 Task: Add a dependency to the task Develop a new online survey and feedback system , the existing task  Implement a new remote desktop solution for a company's employees in the project AgileCube
Action: Mouse pressed left at (1142, 504)
Screenshot: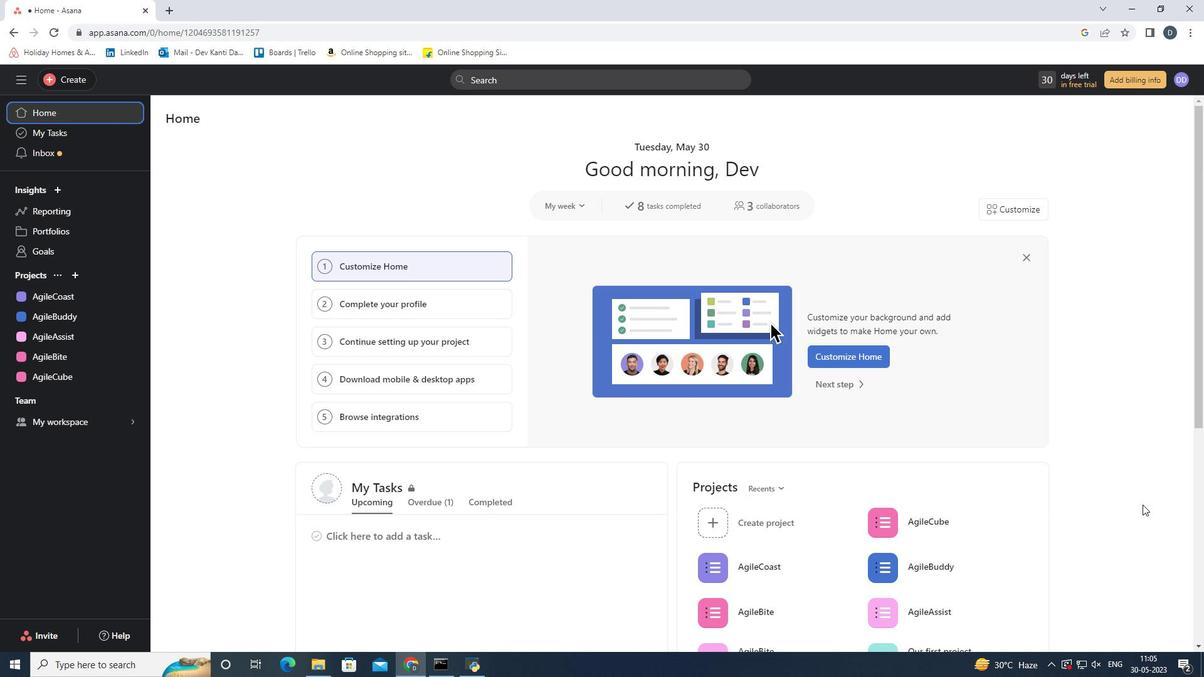 
Action: Mouse moved to (63, 380)
Screenshot: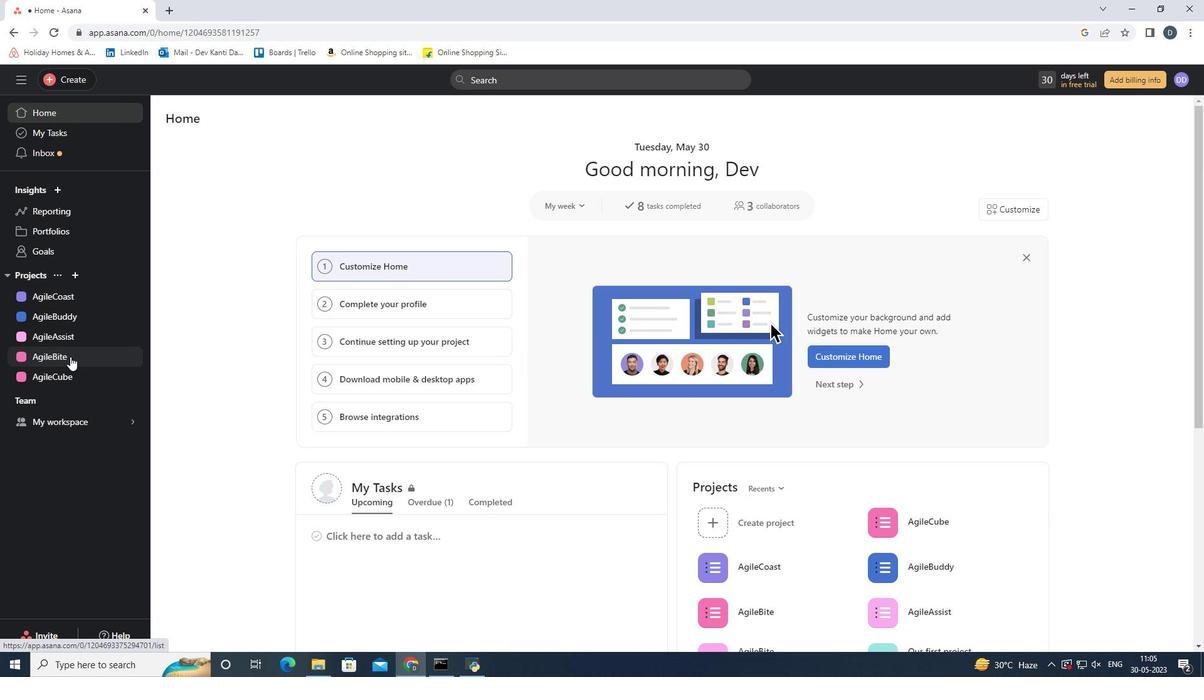 
Action: Mouse pressed left at (63, 380)
Screenshot: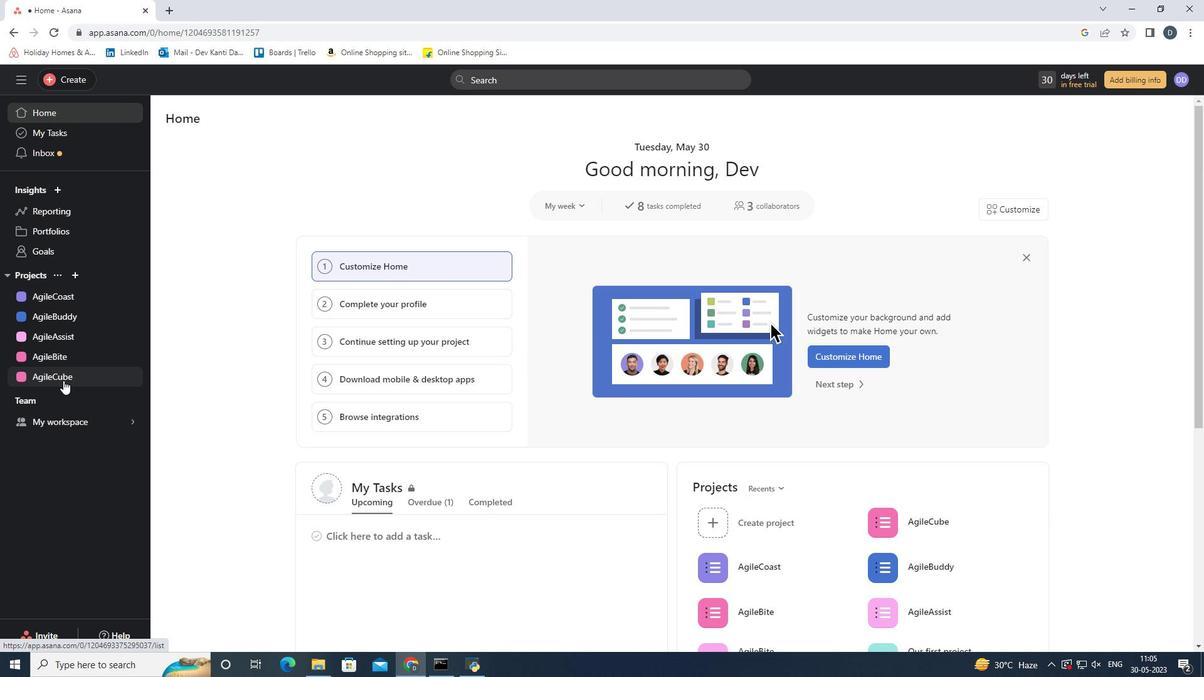 
Action: Mouse moved to (542, 390)
Screenshot: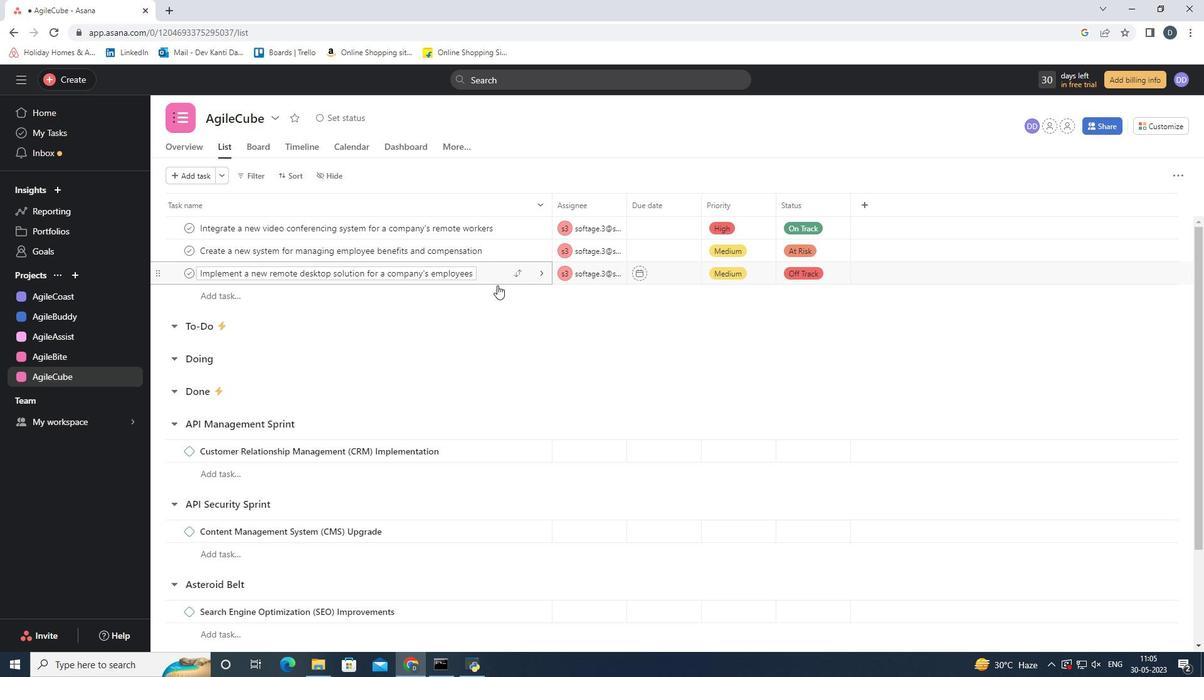 
Action: Mouse scrolled (542, 389) with delta (0, 0)
Screenshot: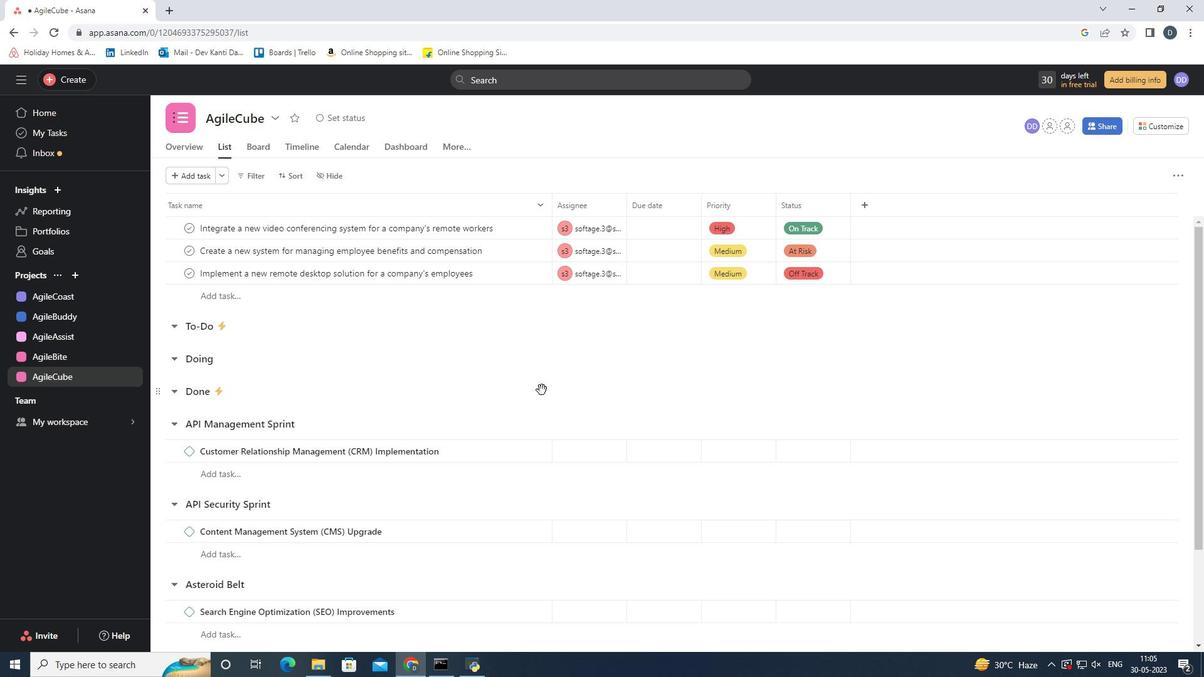 
Action: Mouse scrolled (542, 389) with delta (0, 0)
Screenshot: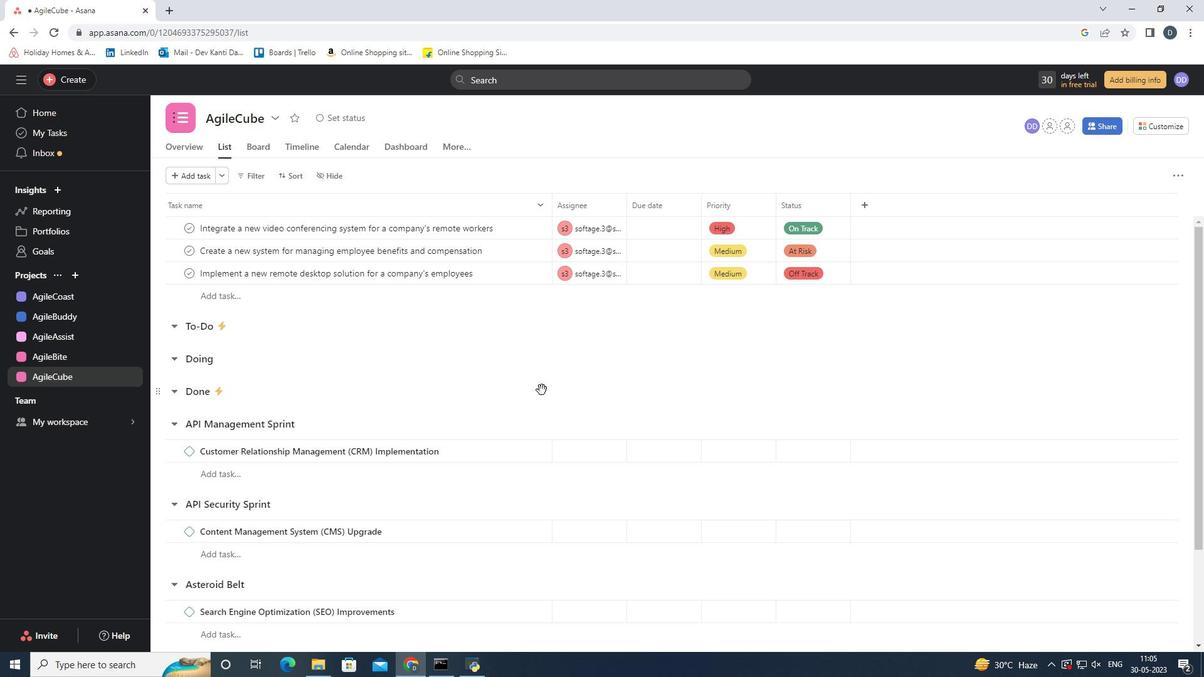 
Action: Mouse scrolled (542, 389) with delta (0, 0)
Screenshot: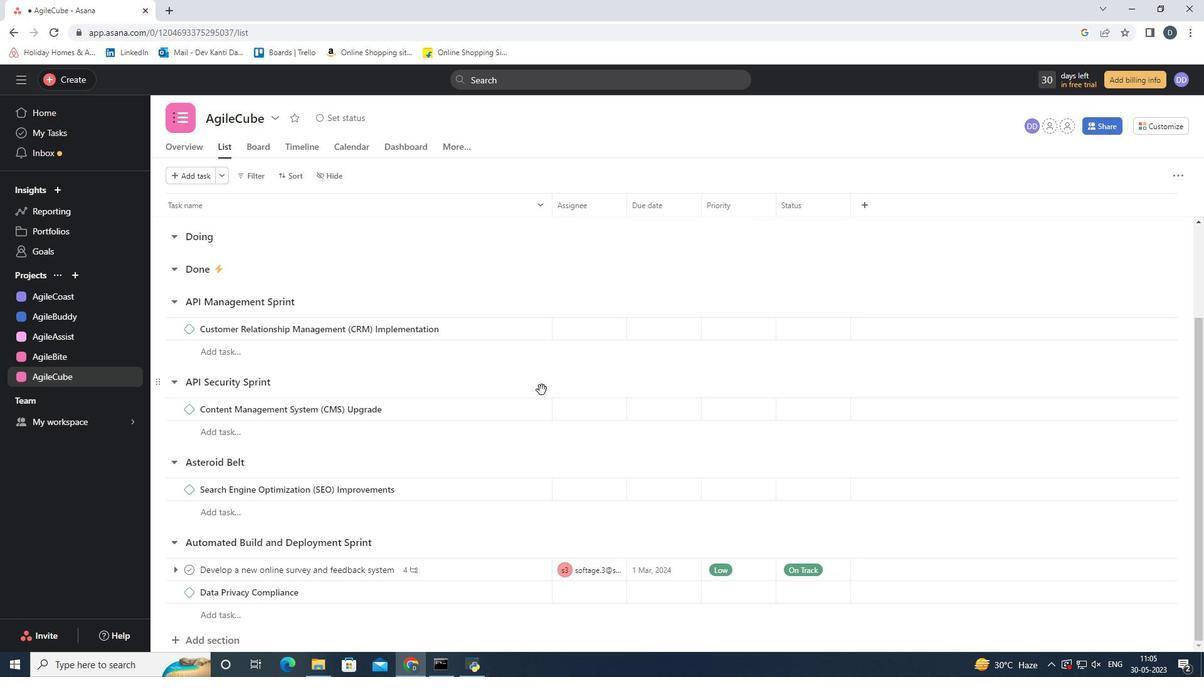 
Action: Mouse scrolled (542, 389) with delta (0, 0)
Screenshot: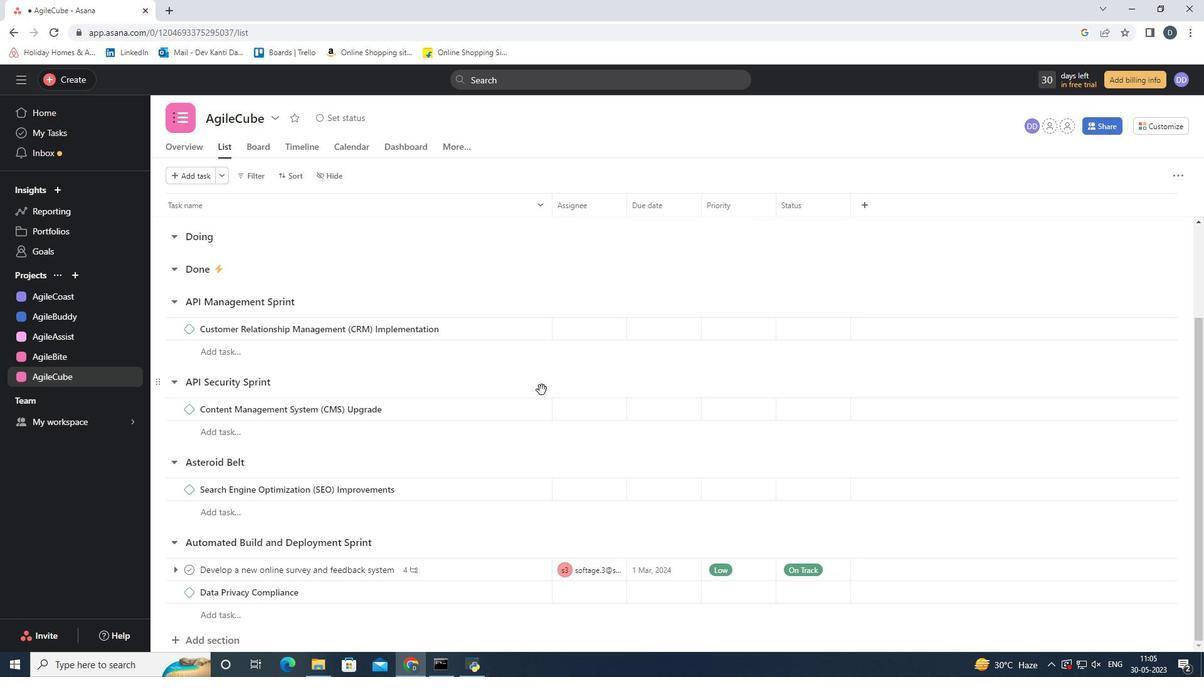 
Action: Mouse scrolled (542, 389) with delta (0, 0)
Screenshot: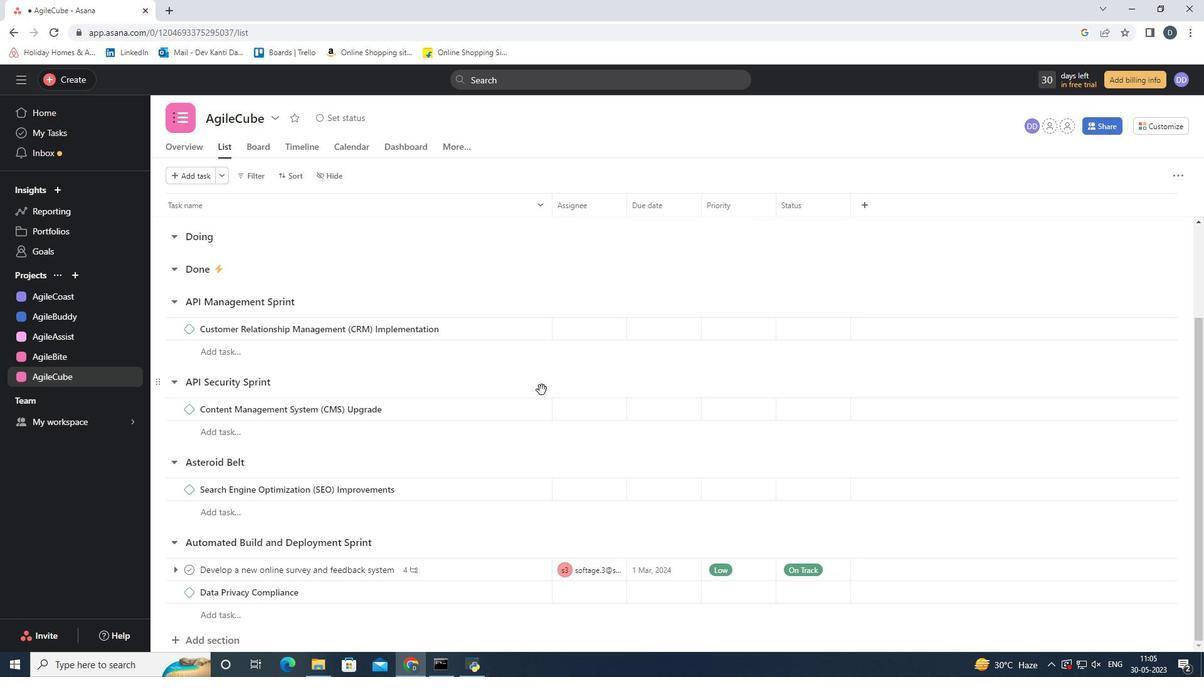 
Action: Mouse scrolled (542, 389) with delta (0, 0)
Screenshot: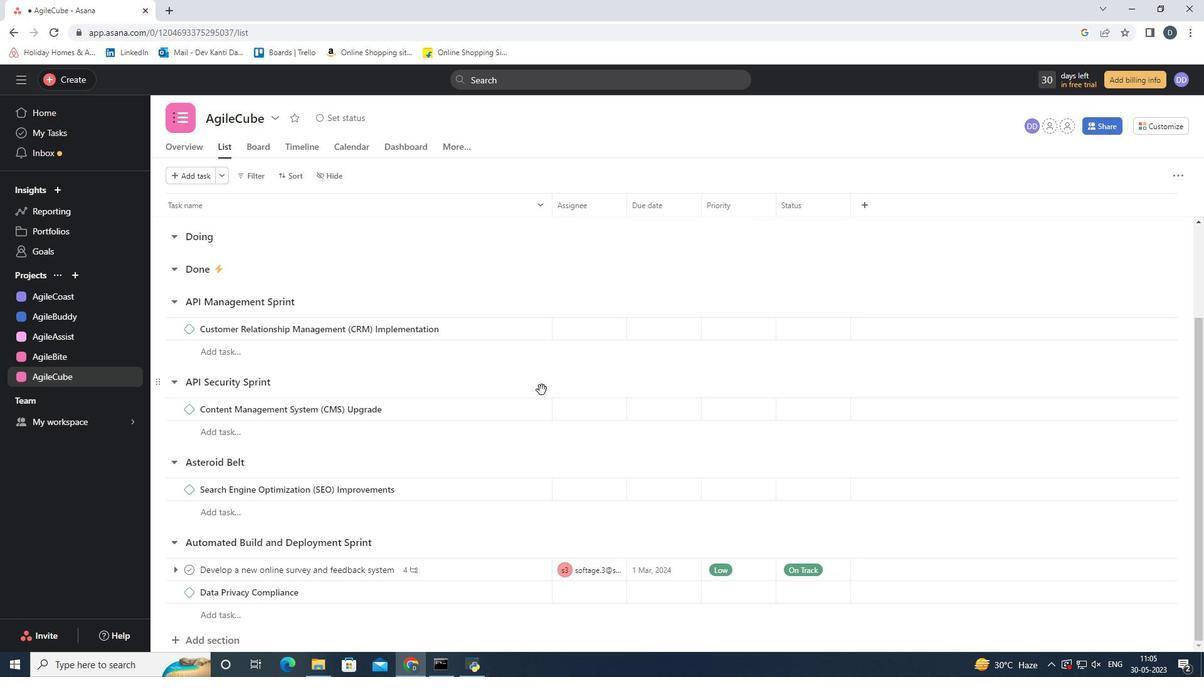 
Action: Mouse moved to (544, 575)
Screenshot: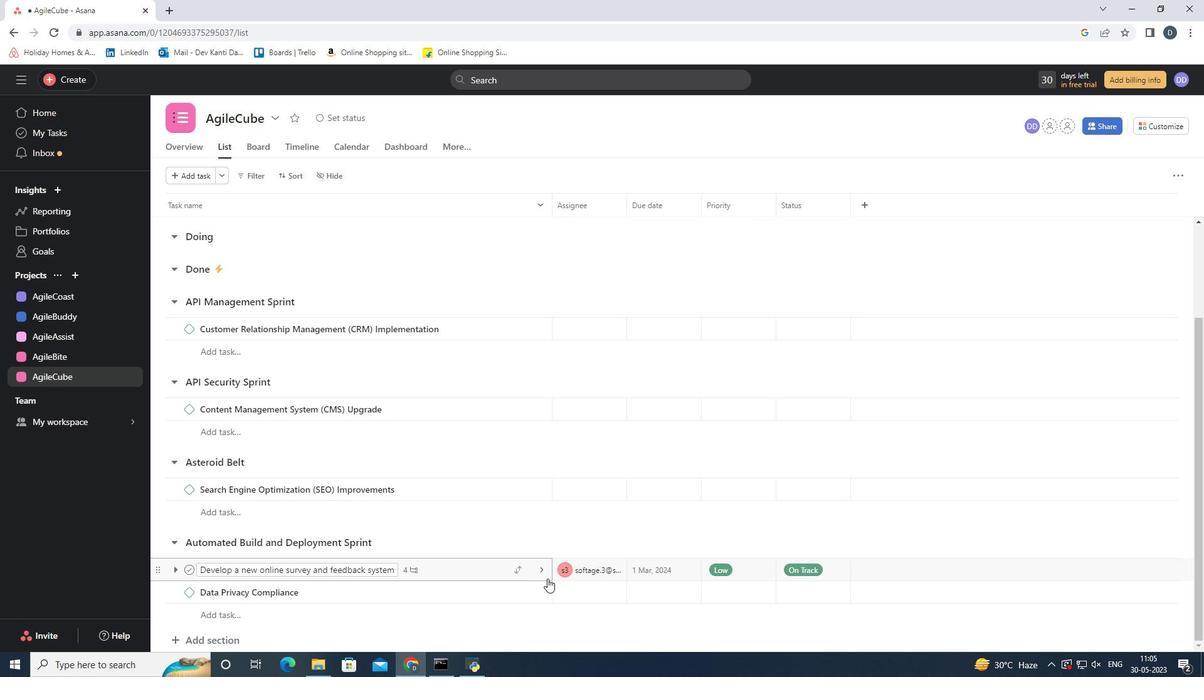 
Action: Mouse pressed left at (544, 575)
Screenshot: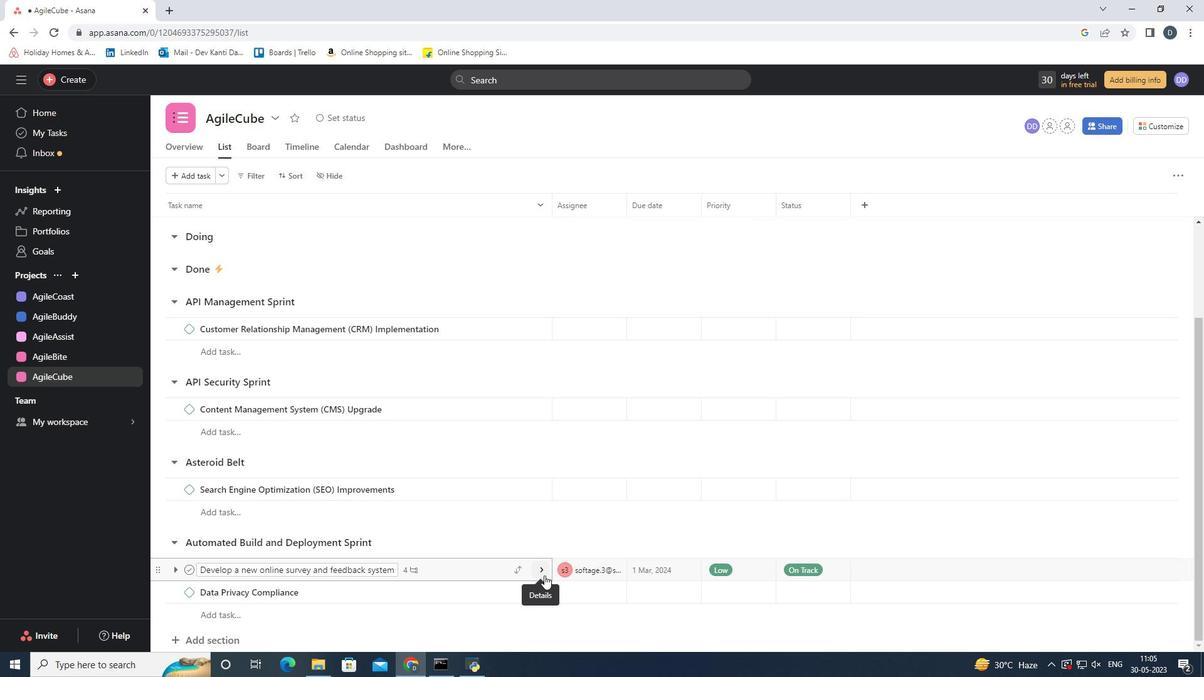 
Action: Mouse moved to (917, 368)
Screenshot: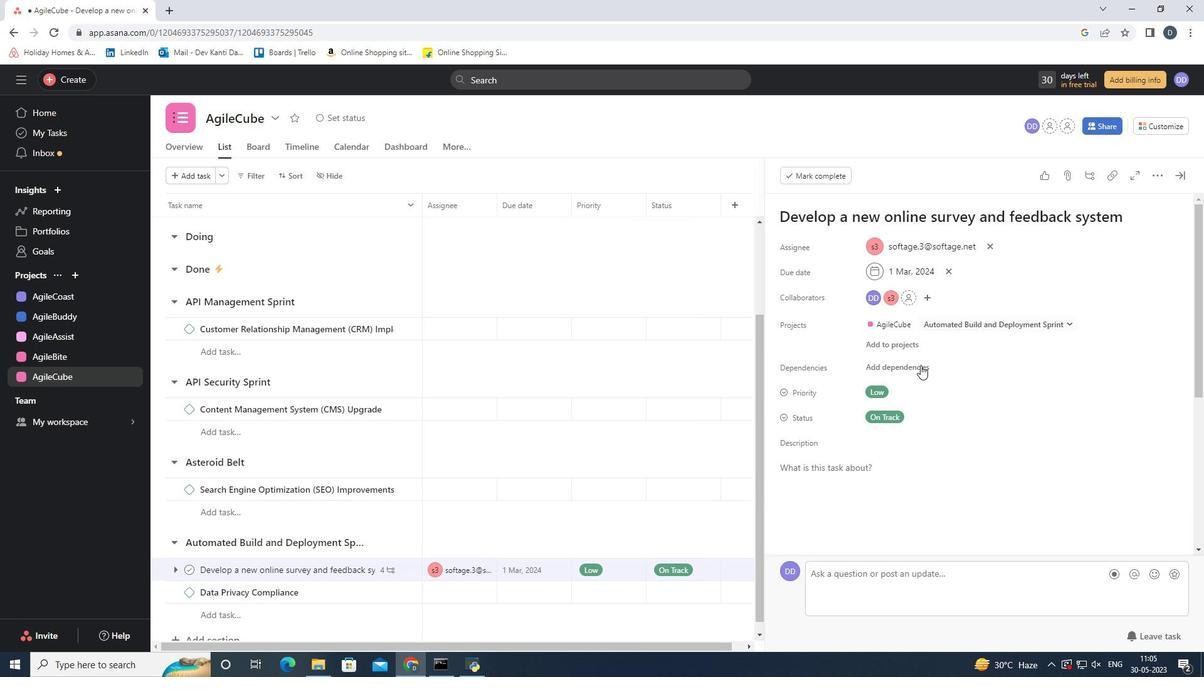 
Action: Mouse pressed left at (917, 368)
Screenshot: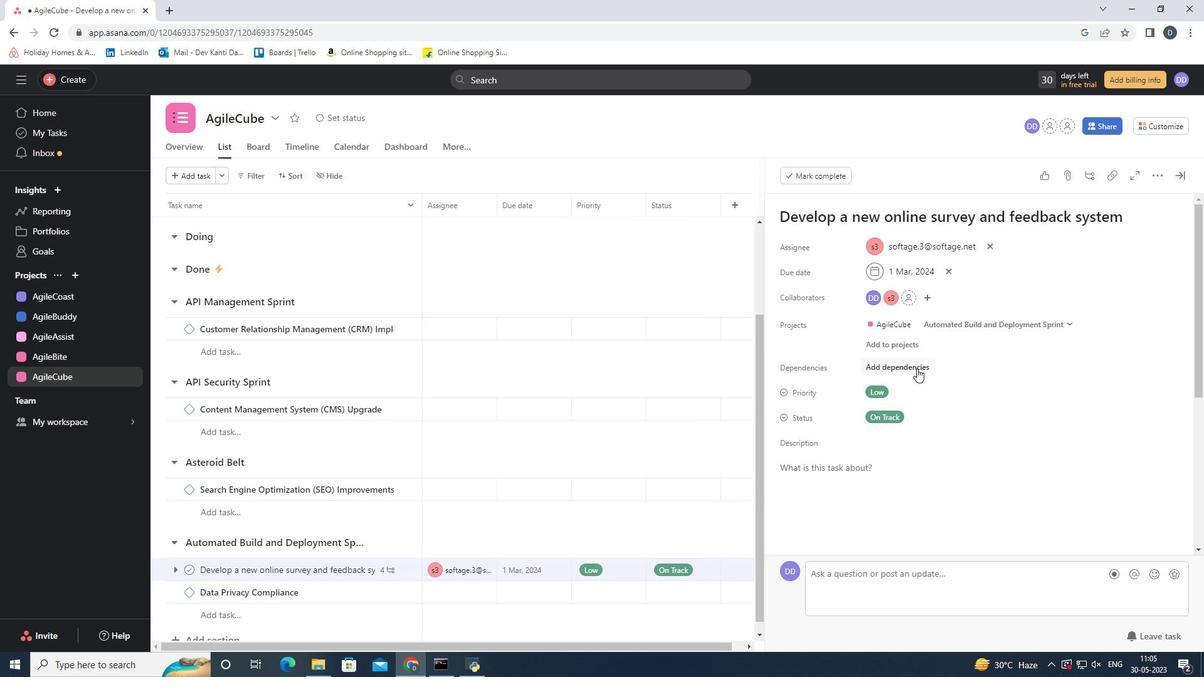 
Action: Mouse moved to (1115, 418)
Screenshot: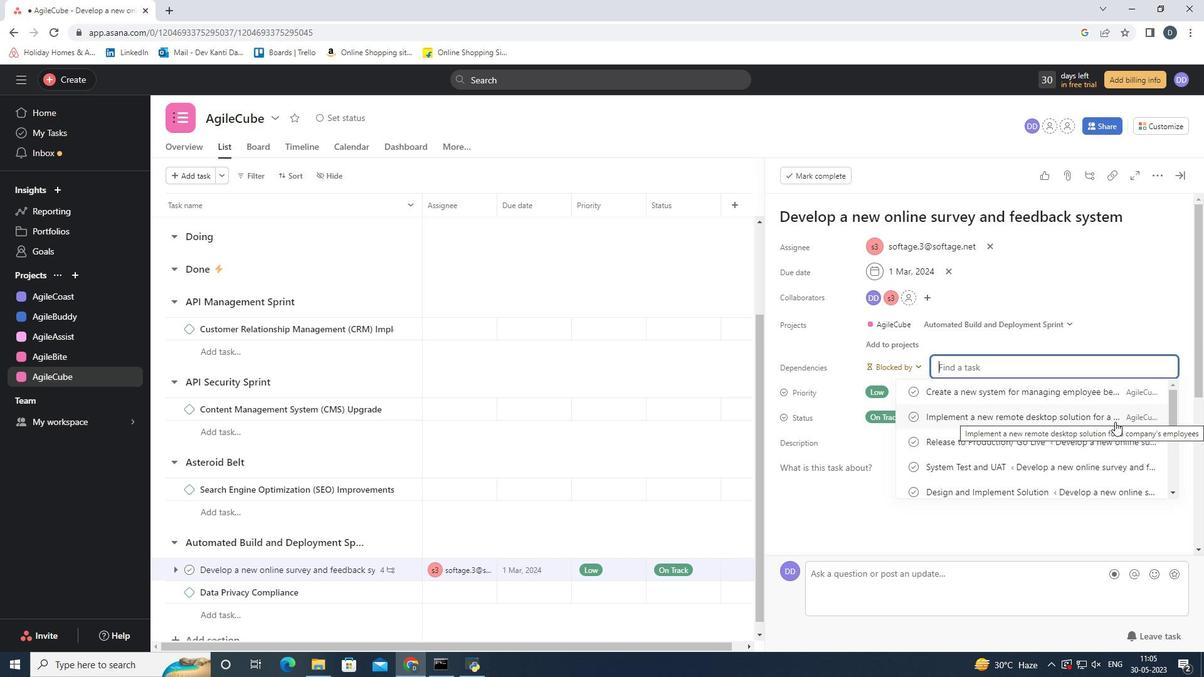 
Action: Mouse pressed left at (1115, 418)
Screenshot: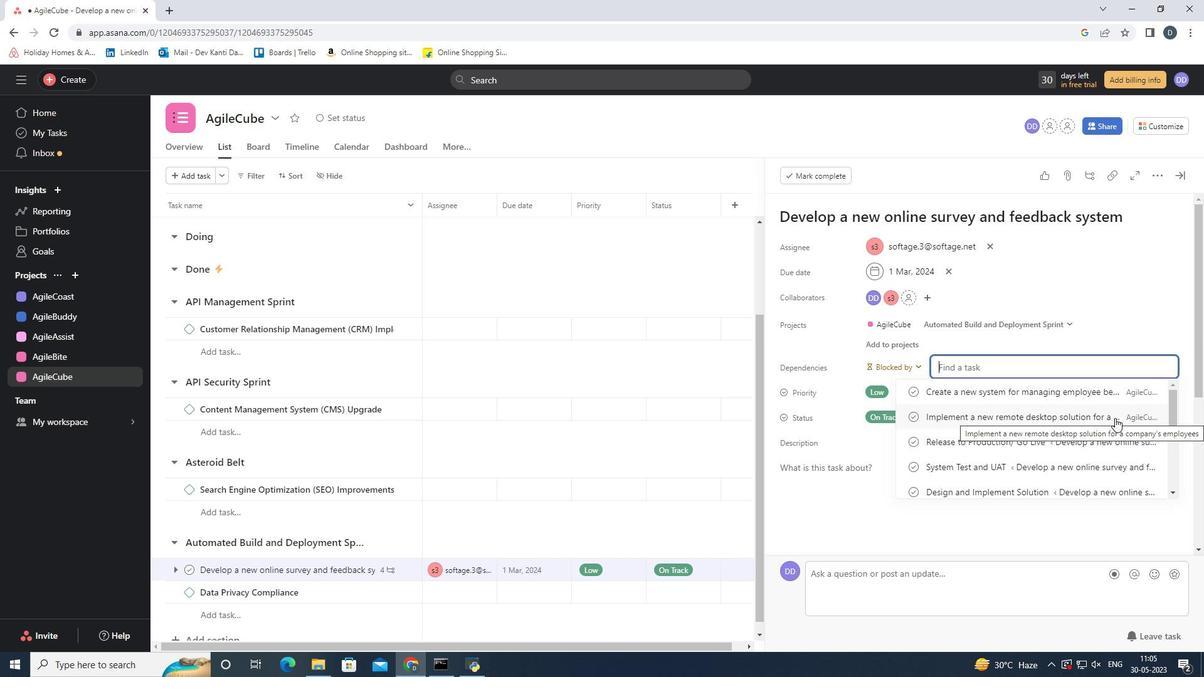 
Action: Mouse scrolled (1115, 417) with delta (0, 0)
Screenshot: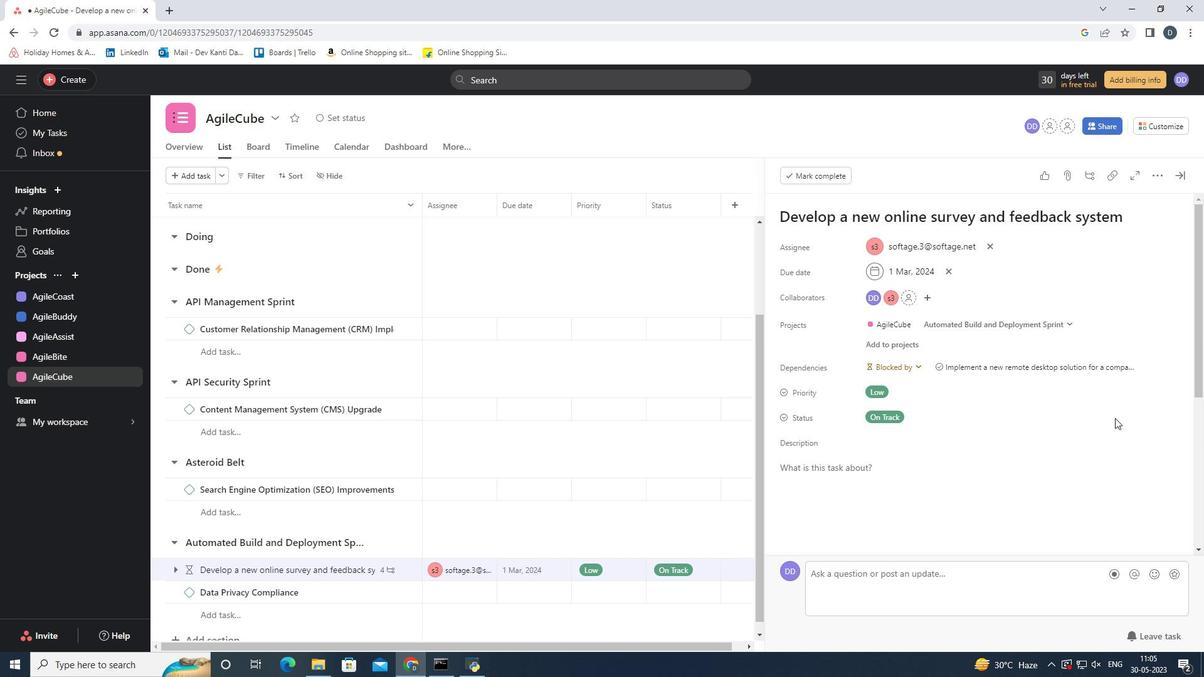 
Action: Mouse scrolled (1115, 417) with delta (0, 0)
Screenshot: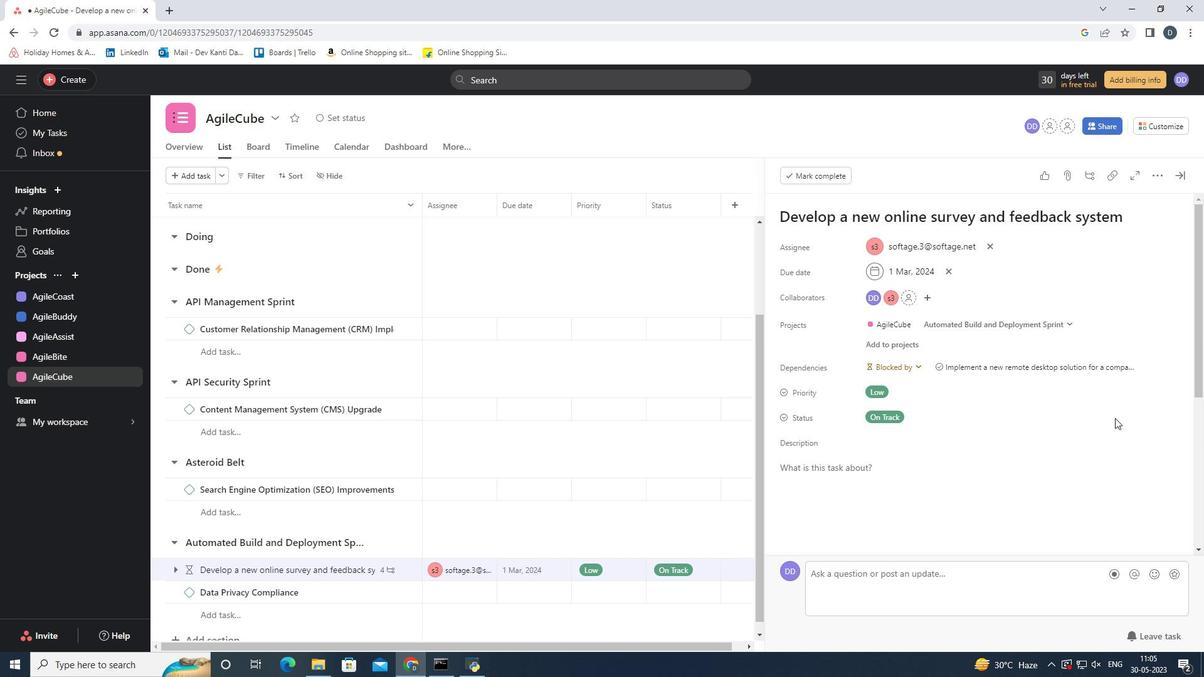 
Action: Mouse scrolled (1115, 417) with delta (0, 0)
Screenshot: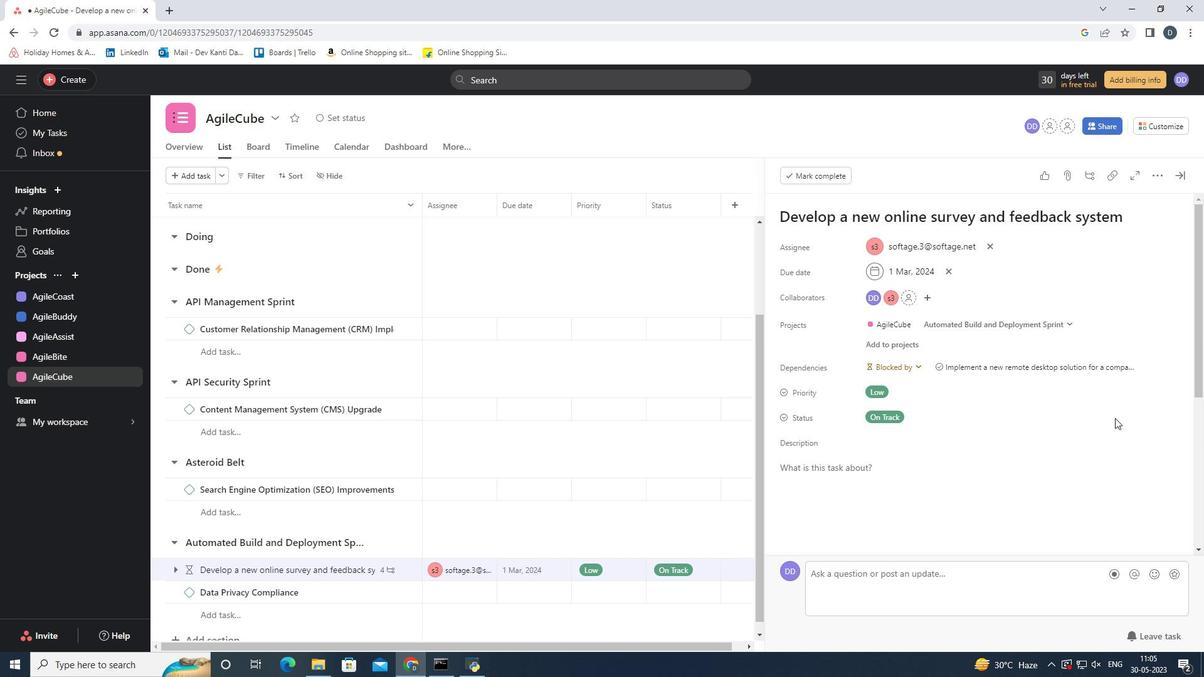 
Action: Mouse scrolled (1115, 417) with delta (0, 0)
Screenshot: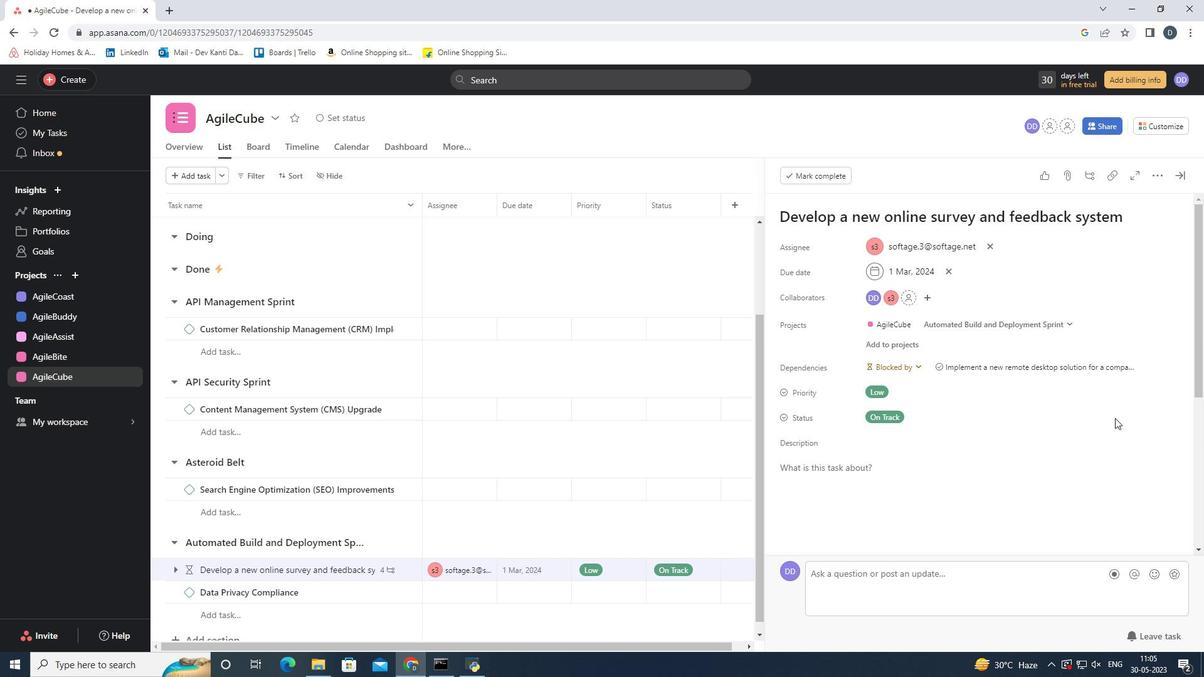 
Action: Mouse scrolled (1115, 417) with delta (0, 0)
Screenshot: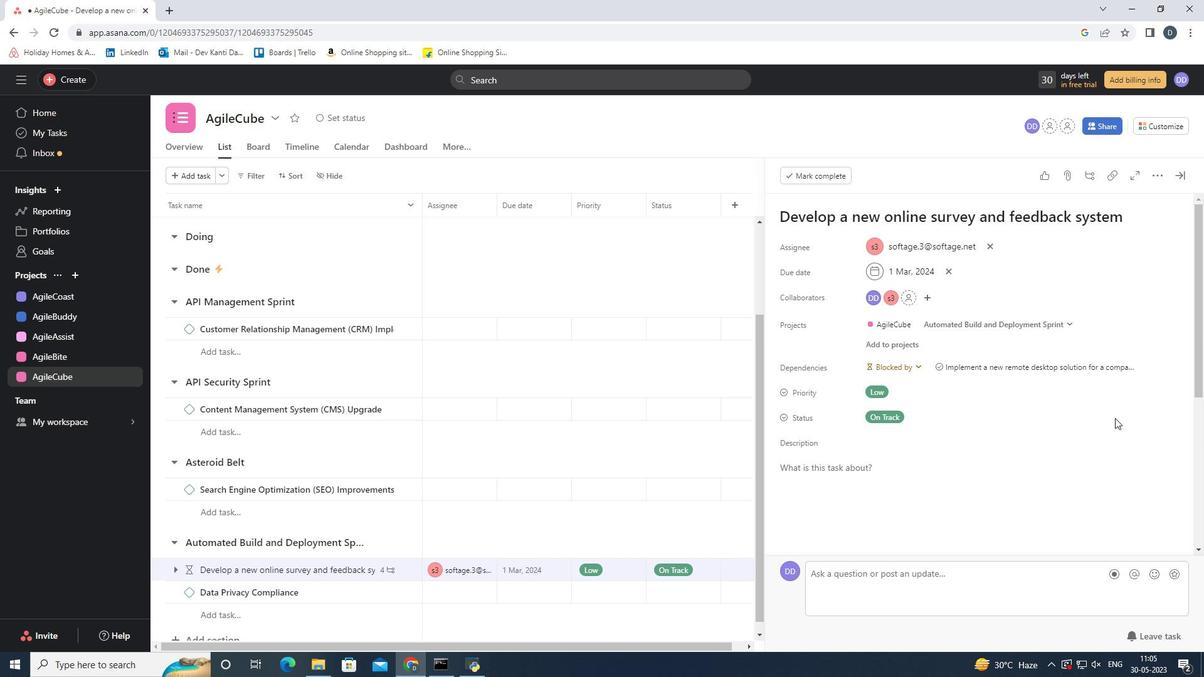
Action: Mouse scrolled (1115, 419) with delta (0, 0)
Screenshot: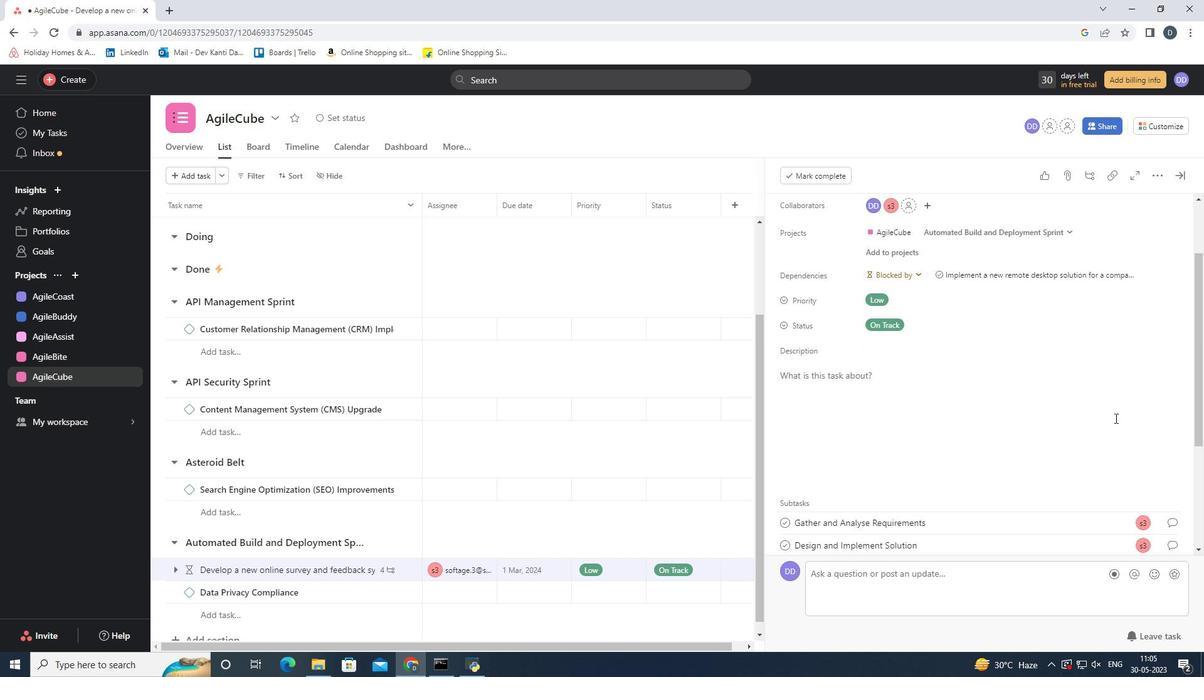 
Action: Mouse scrolled (1115, 419) with delta (0, 0)
Screenshot: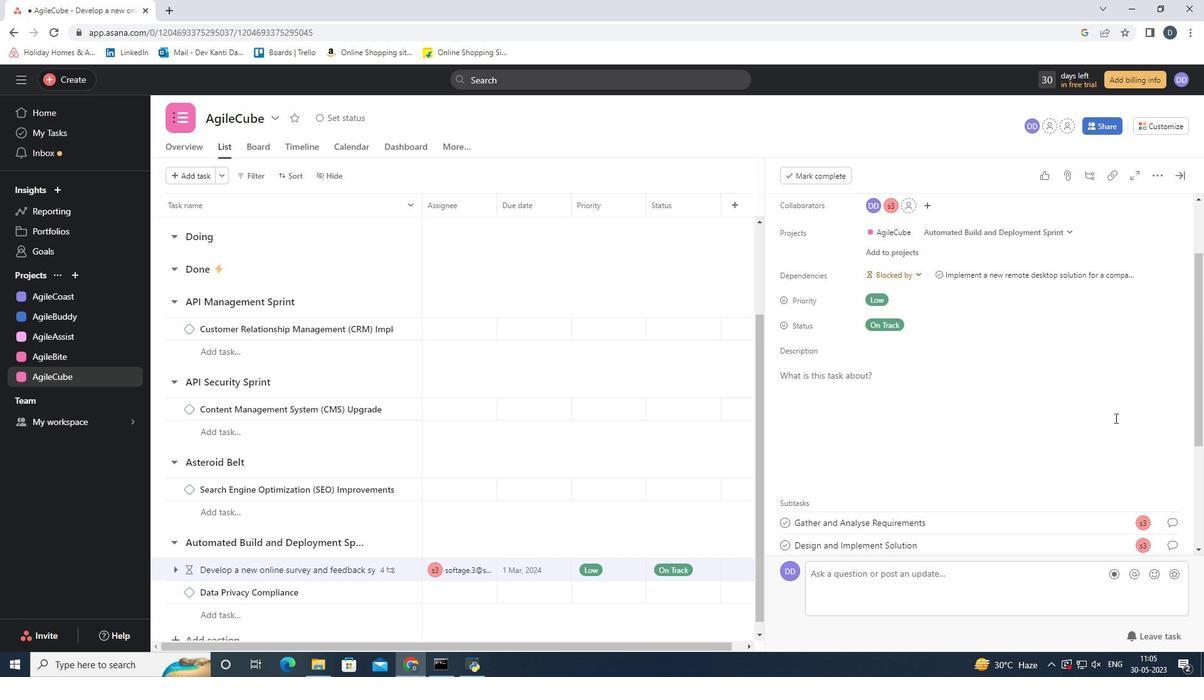 
Action: Mouse scrolled (1115, 419) with delta (0, 0)
Screenshot: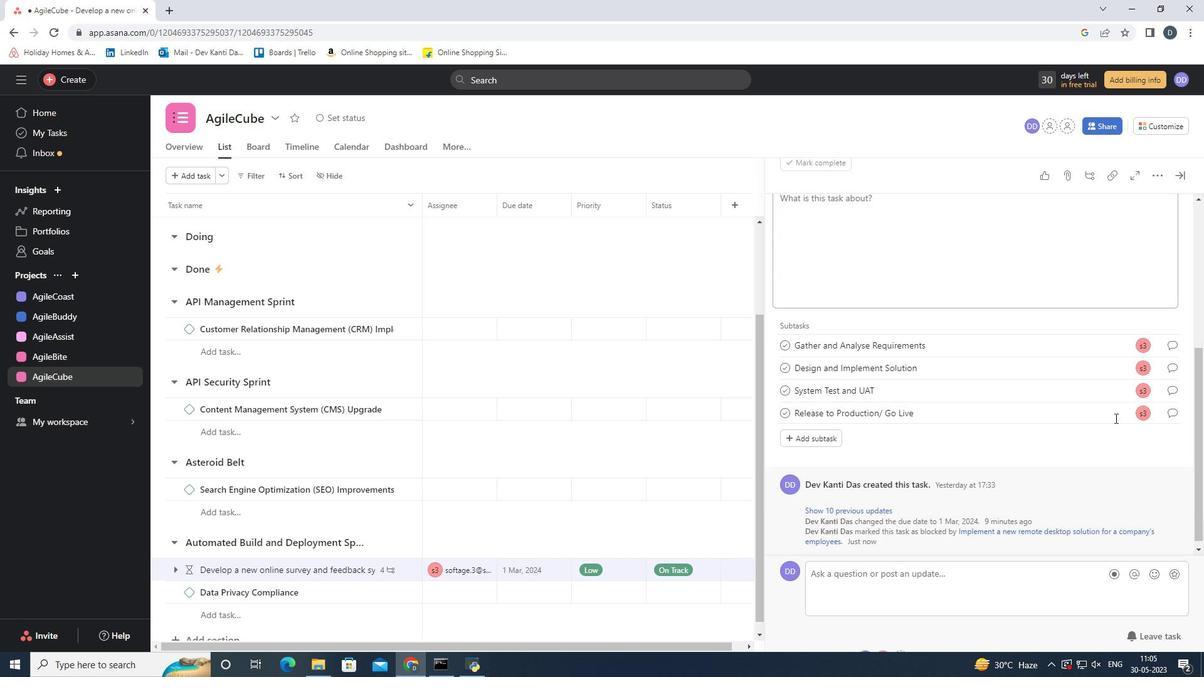 
Action: Mouse scrolled (1115, 419) with delta (0, 0)
Screenshot: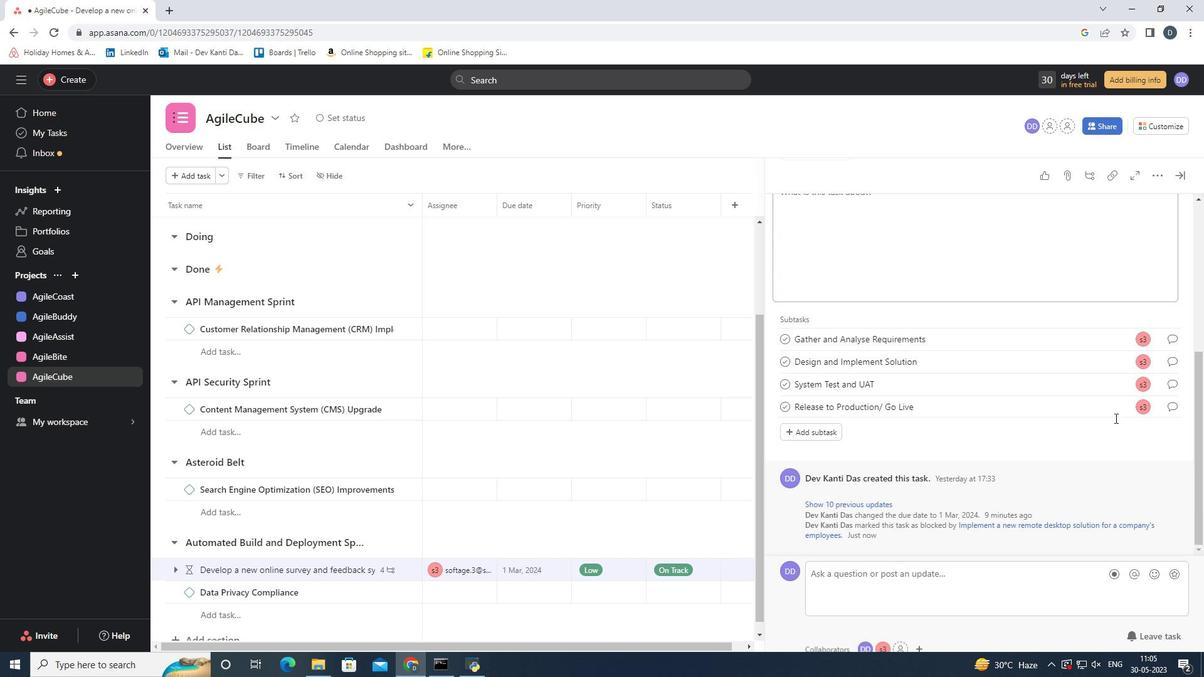 
Action: Mouse scrolled (1115, 419) with delta (0, 0)
Screenshot: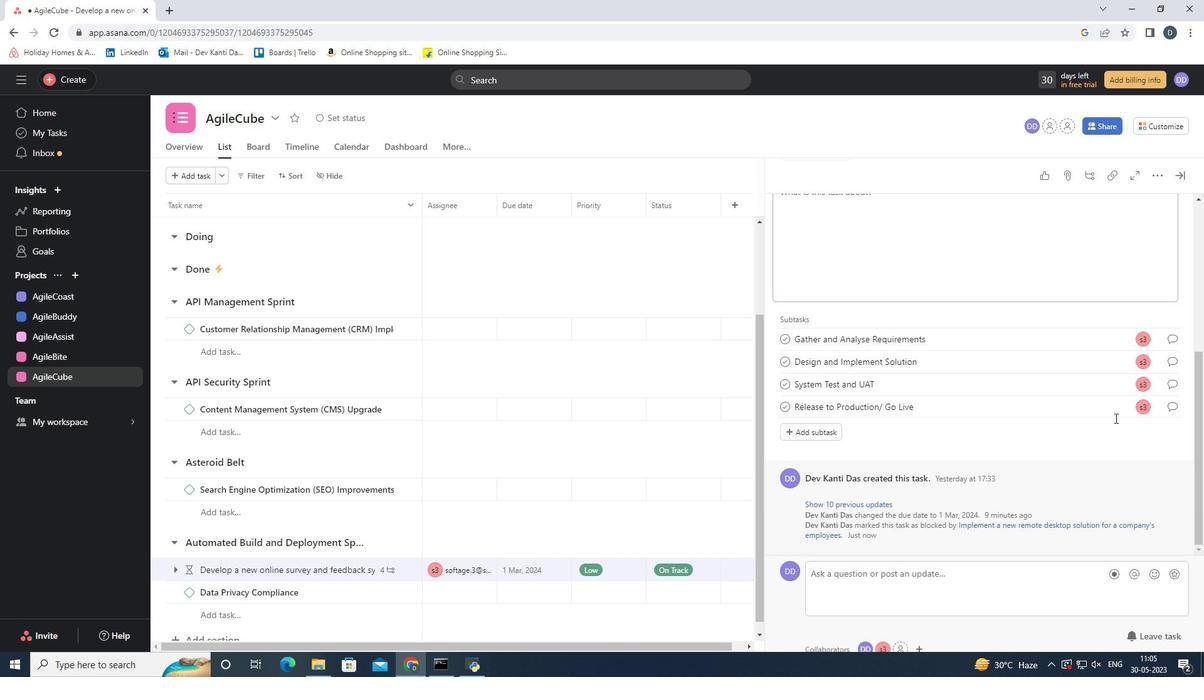 
Action: Mouse scrolled (1115, 417) with delta (0, 0)
Screenshot: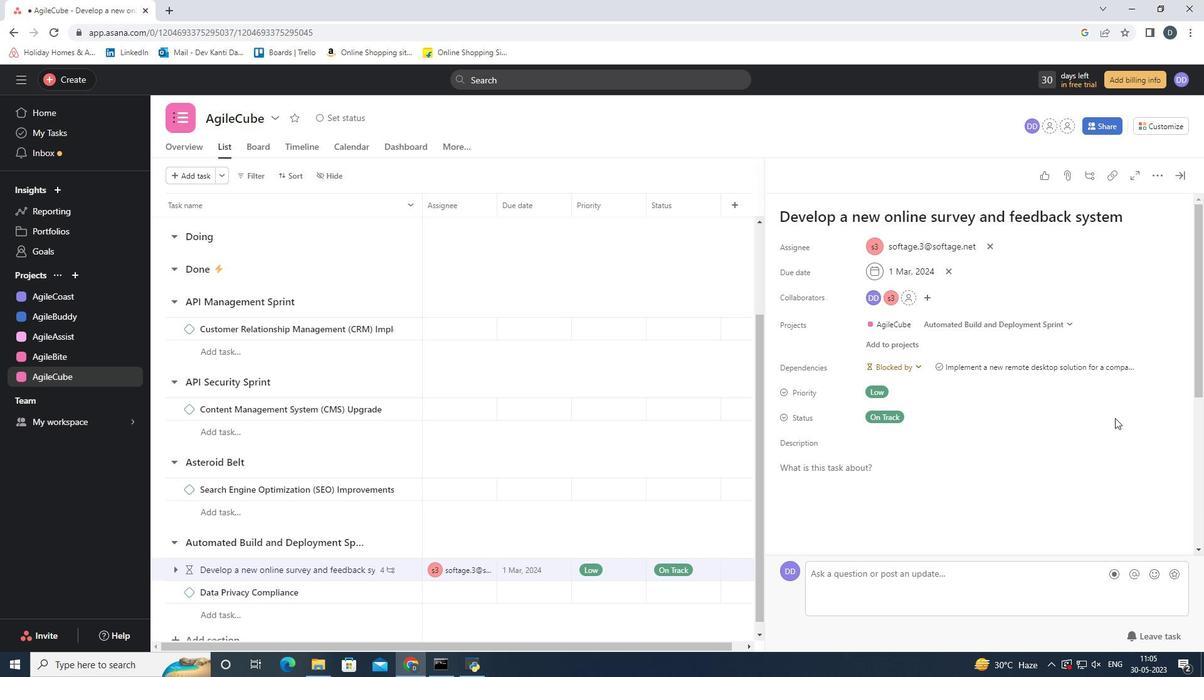 
Action: Mouse scrolled (1115, 417) with delta (0, 0)
Screenshot: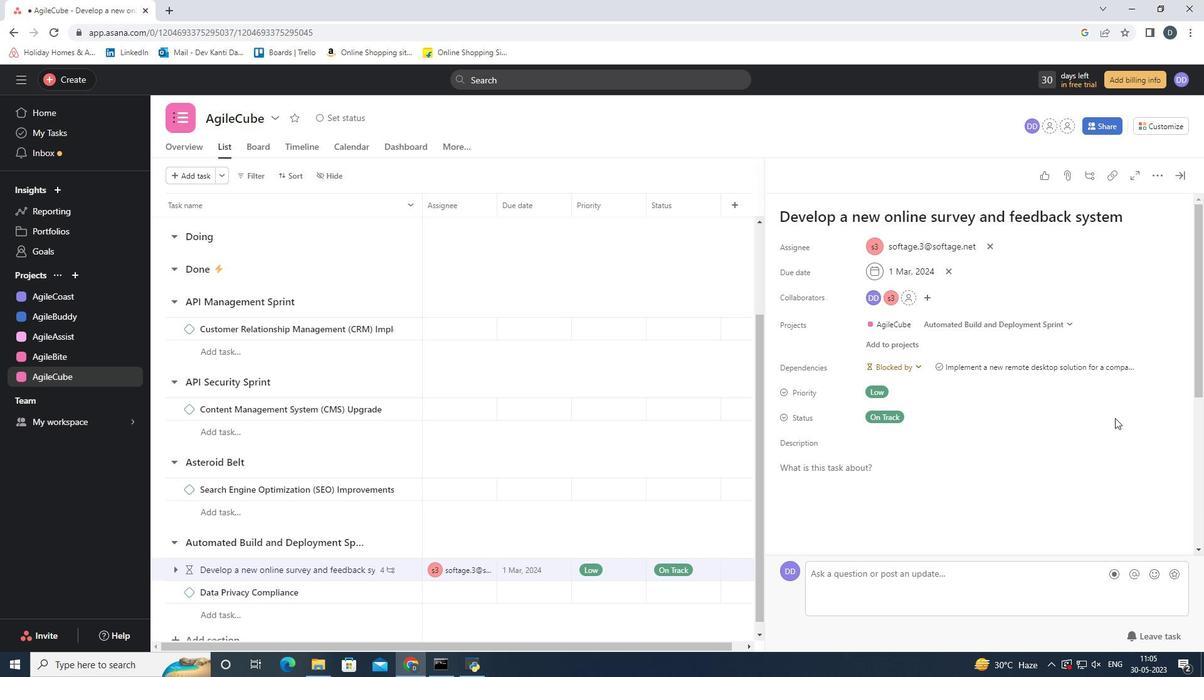 
Action: Mouse scrolled (1115, 417) with delta (0, 0)
Screenshot: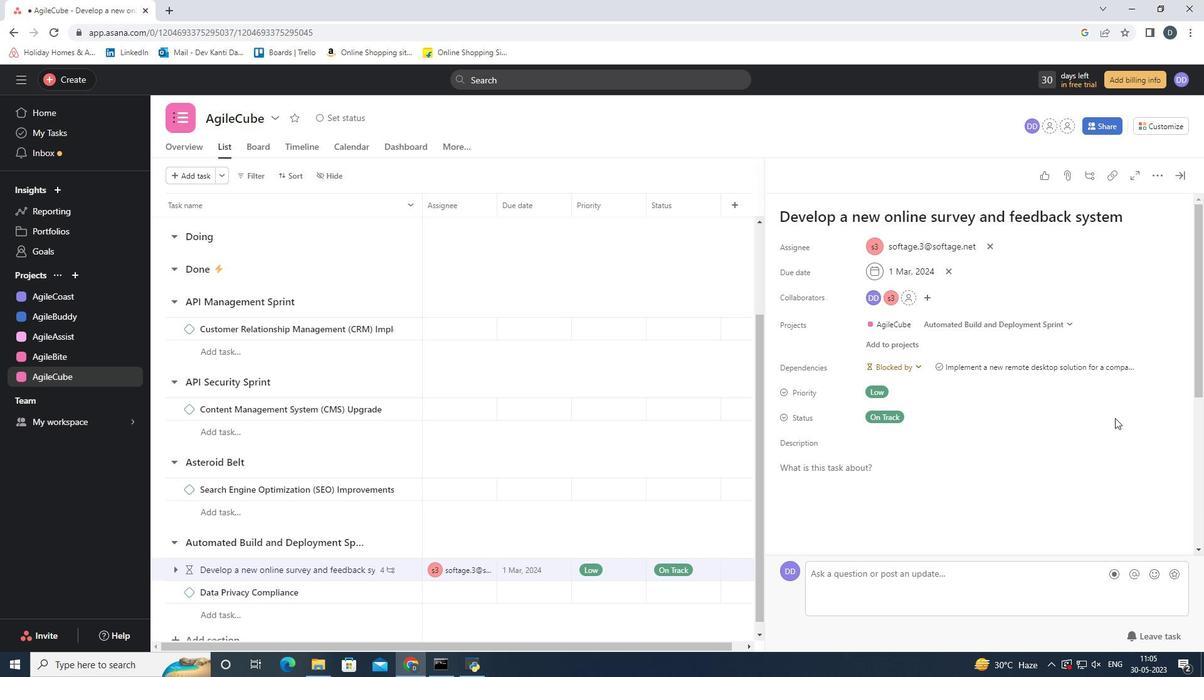 
Action: Mouse scrolled (1115, 417) with delta (0, 0)
Screenshot: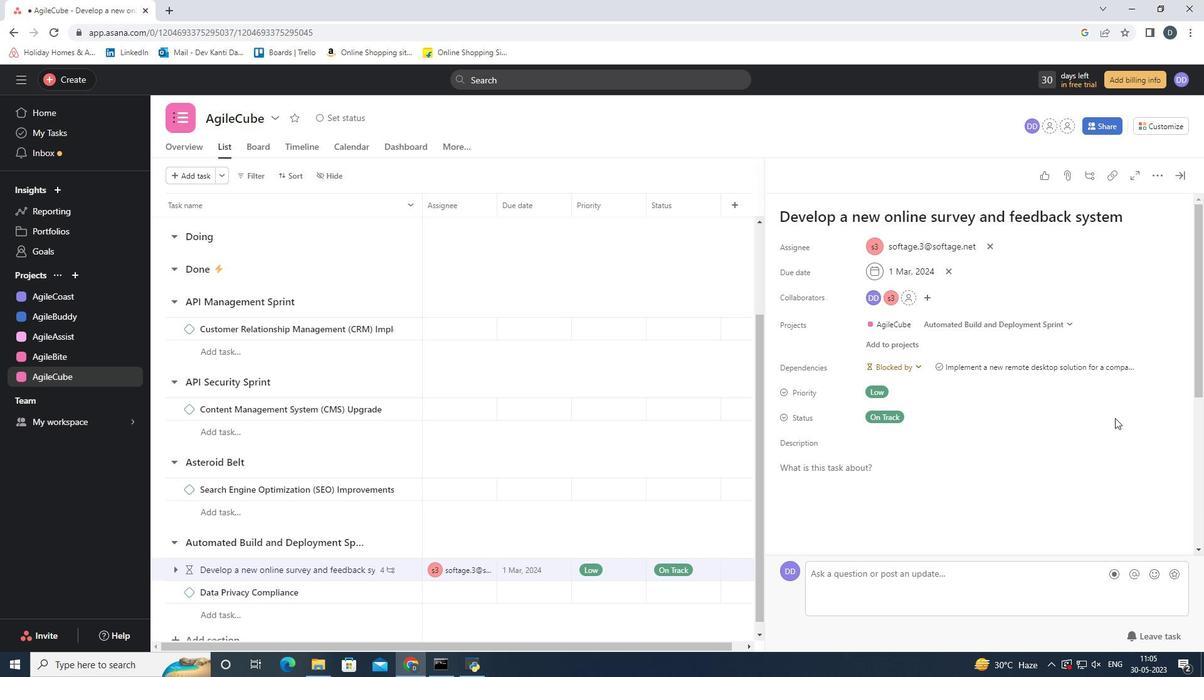 
Action: Mouse scrolled (1115, 417) with delta (0, 0)
Screenshot: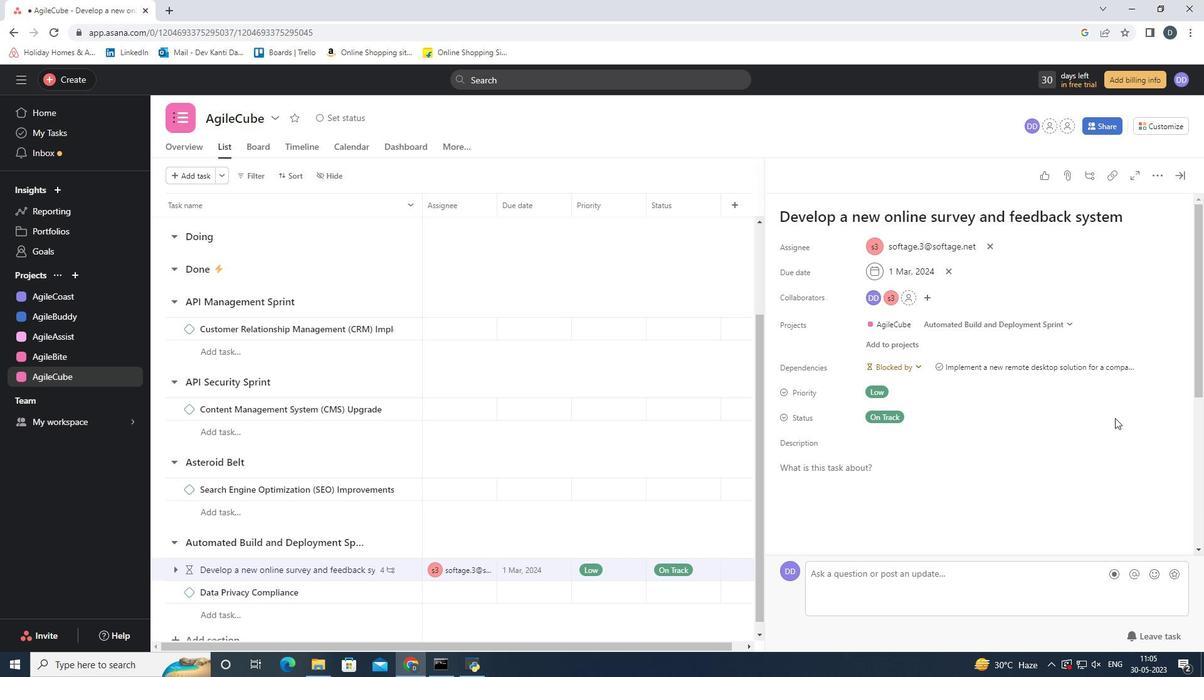 
Action: Mouse scrolled (1115, 417) with delta (0, 0)
Screenshot: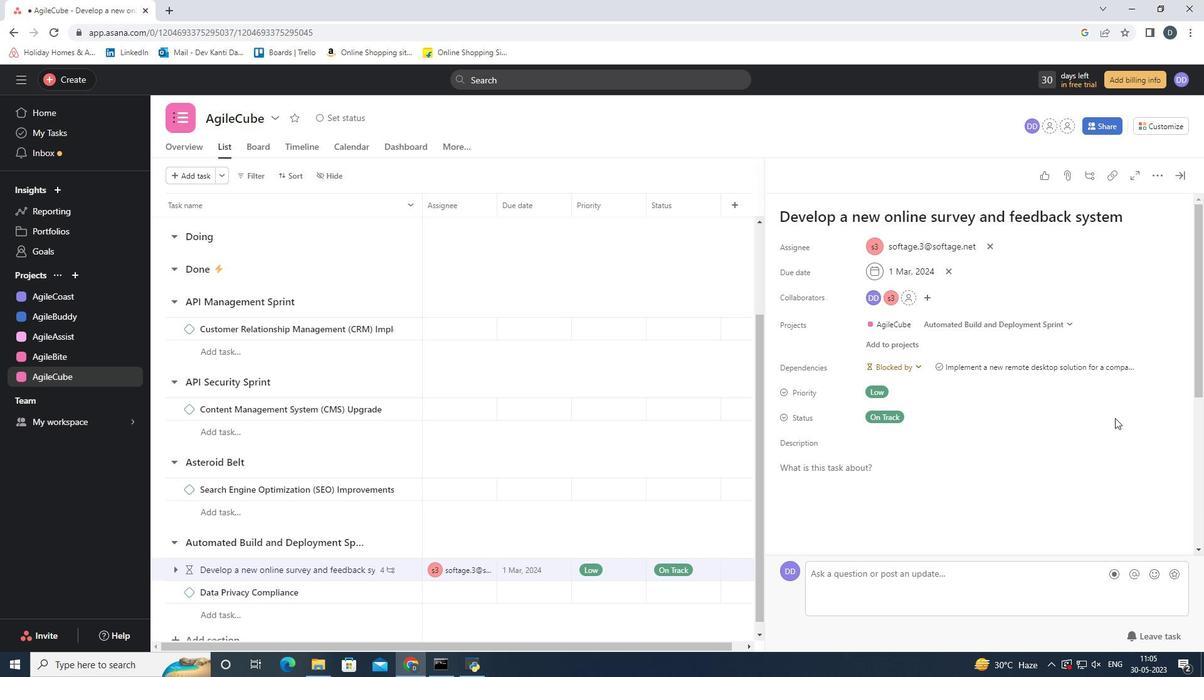 
Action: Mouse scrolled (1115, 419) with delta (0, 0)
Screenshot: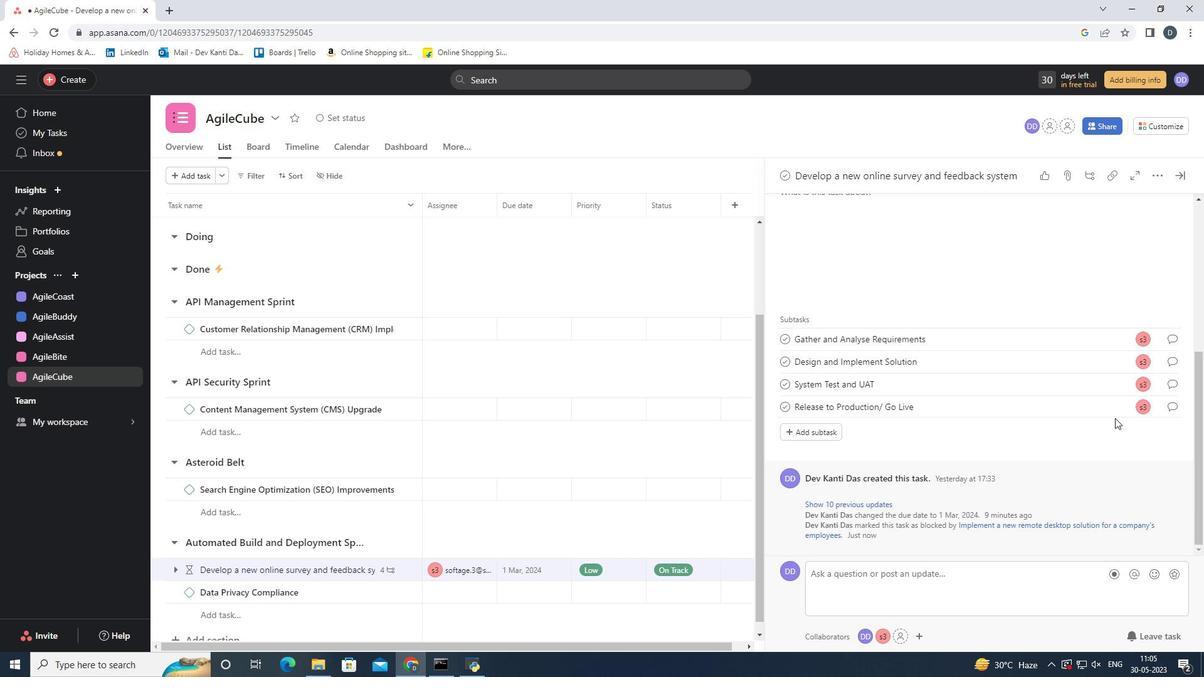 
Action: Mouse scrolled (1115, 419) with delta (0, 0)
Screenshot: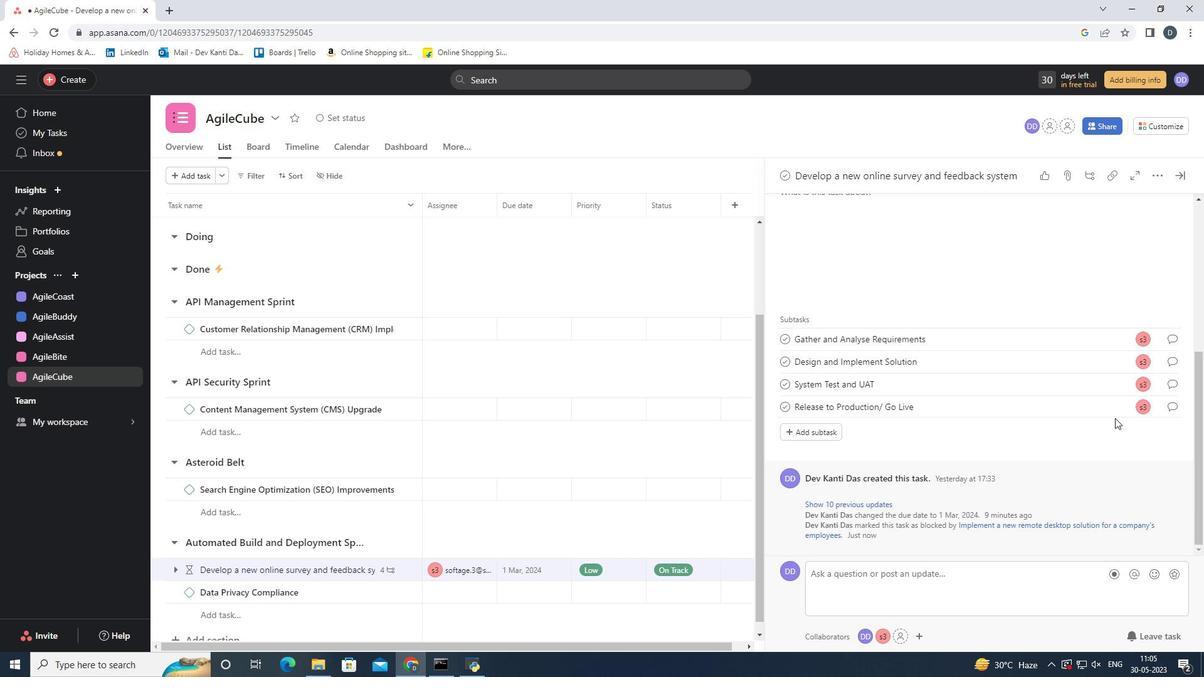 
Action: Mouse scrolled (1115, 419) with delta (0, 0)
Screenshot: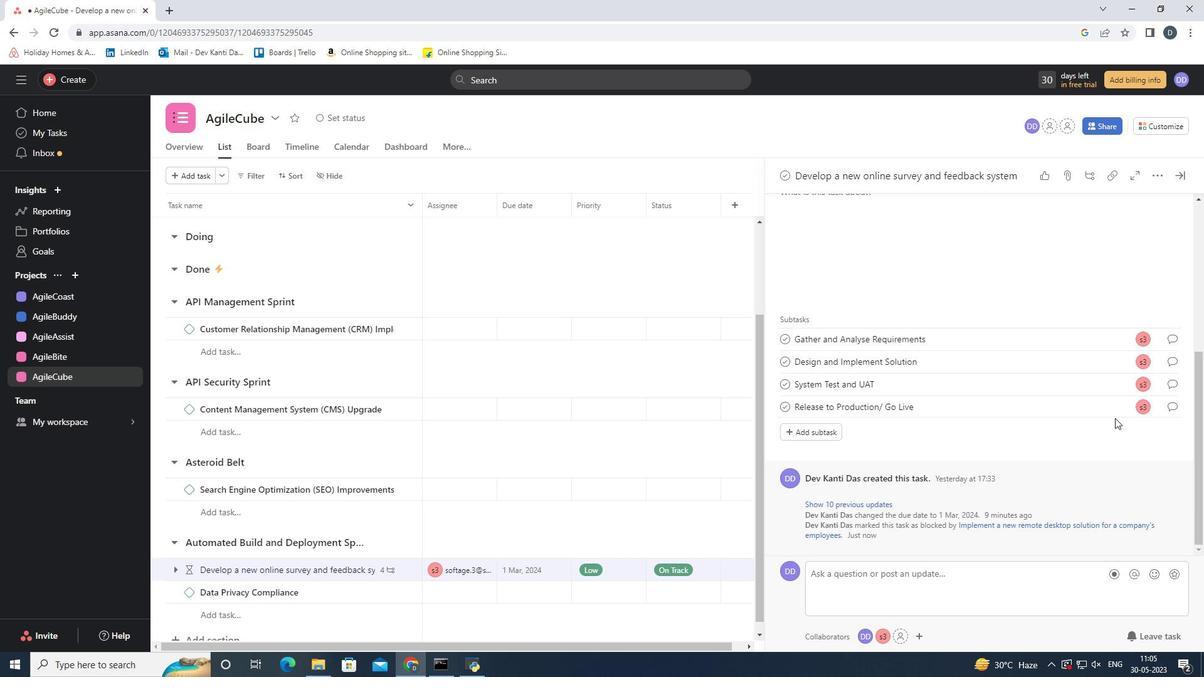 
Action: Mouse scrolled (1115, 419) with delta (0, 0)
Screenshot: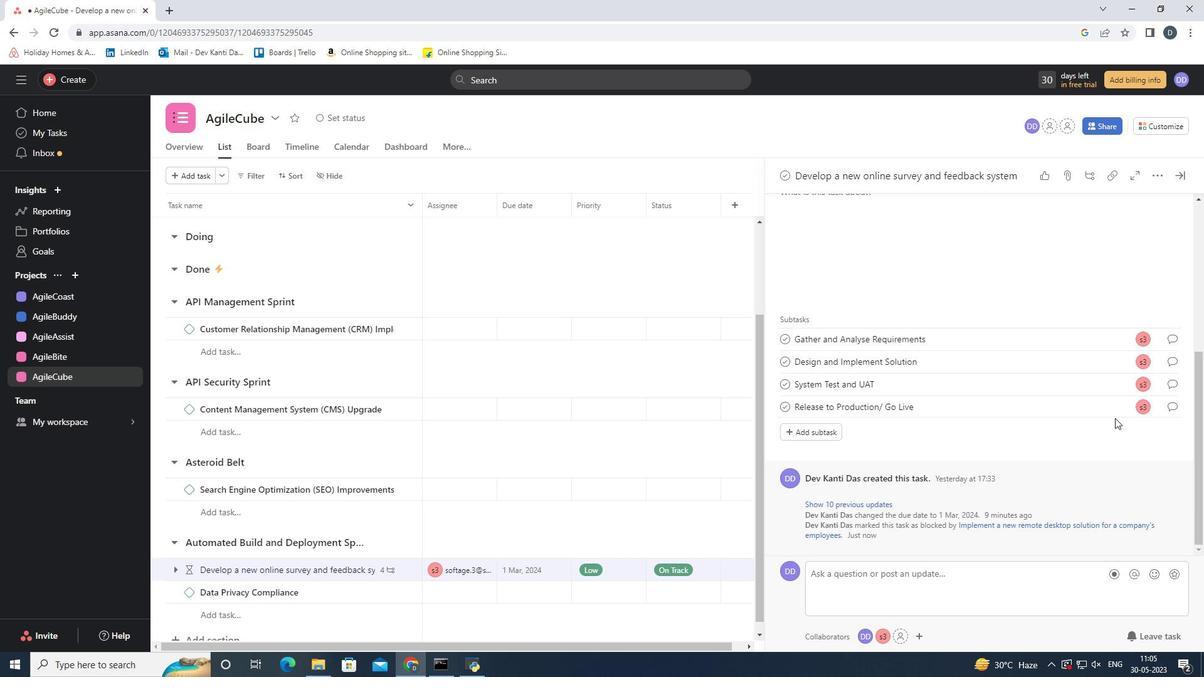 
Action: Mouse scrolled (1115, 419) with delta (0, 0)
Screenshot: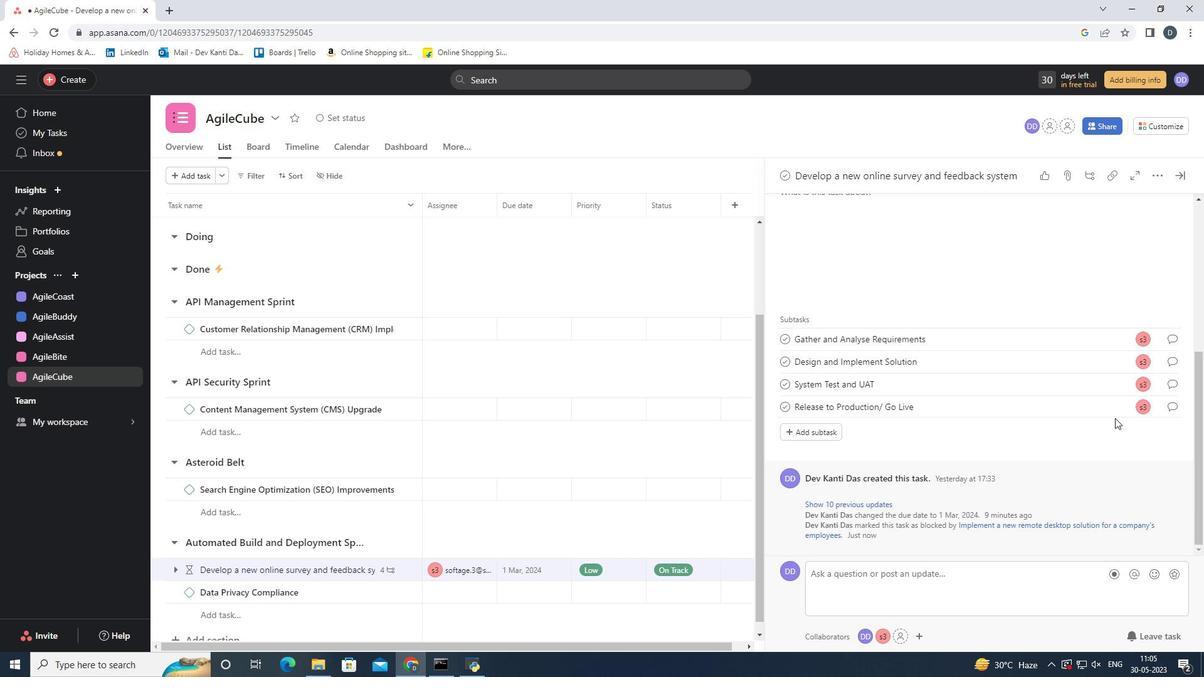 
Action: Mouse scrolled (1115, 419) with delta (0, 0)
Screenshot: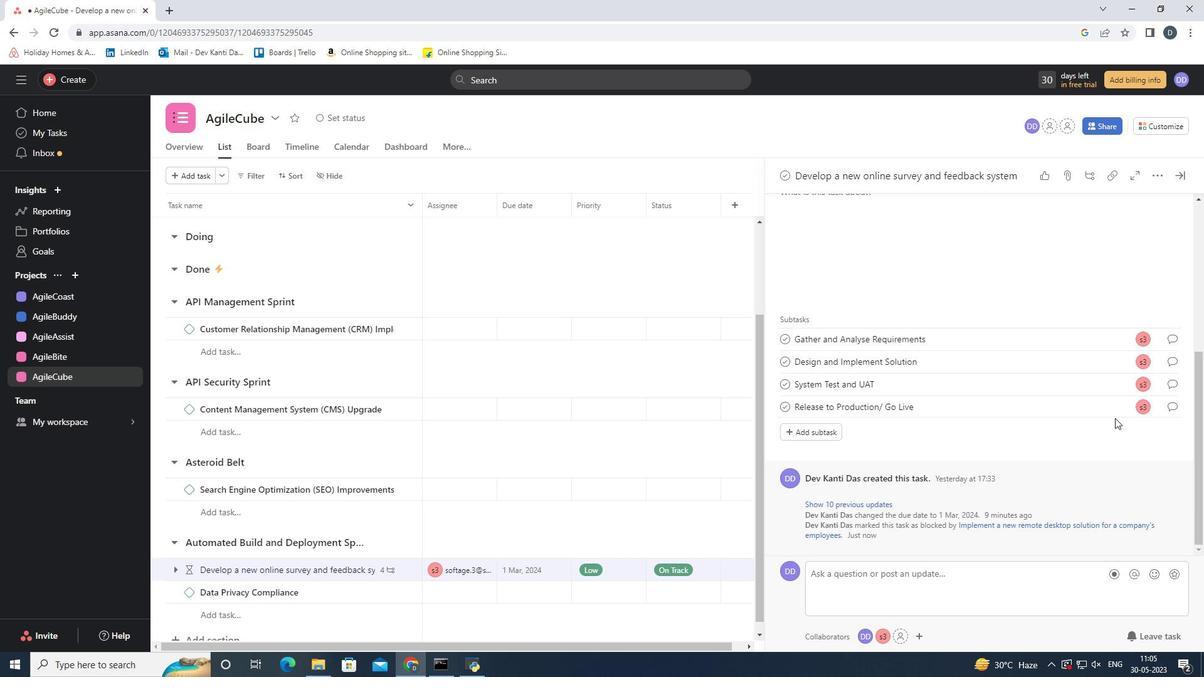 
Action: Mouse scrolled (1115, 419) with delta (0, 0)
Screenshot: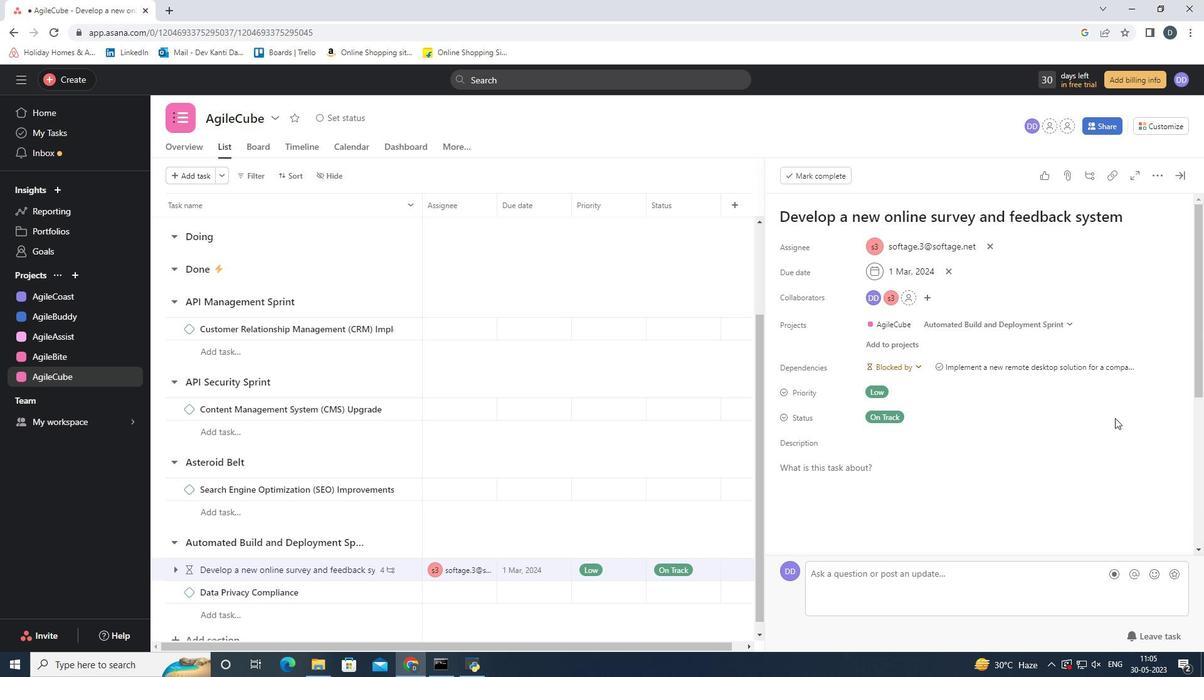 
Action: Mouse scrolled (1115, 419) with delta (0, 0)
Screenshot: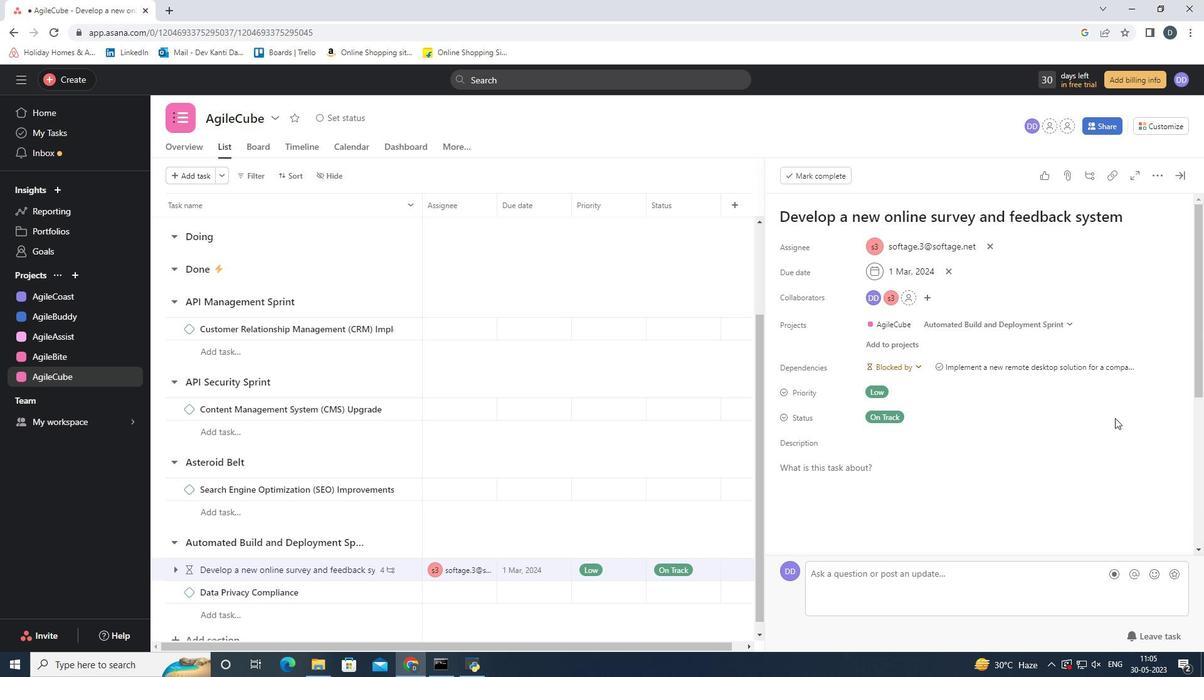 
Action: Mouse scrolled (1115, 419) with delta (0, 0)
Screenshot: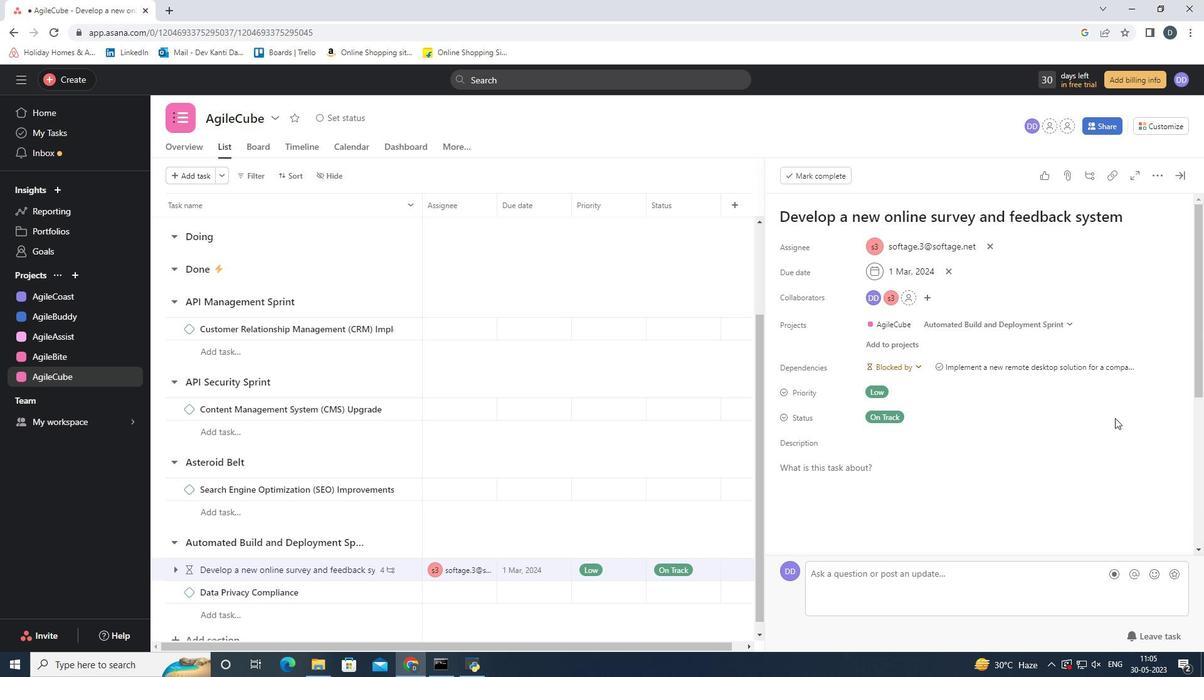 
Action: Mouse scrolled (1115, 419) with delta (0, 0)
Screenshot: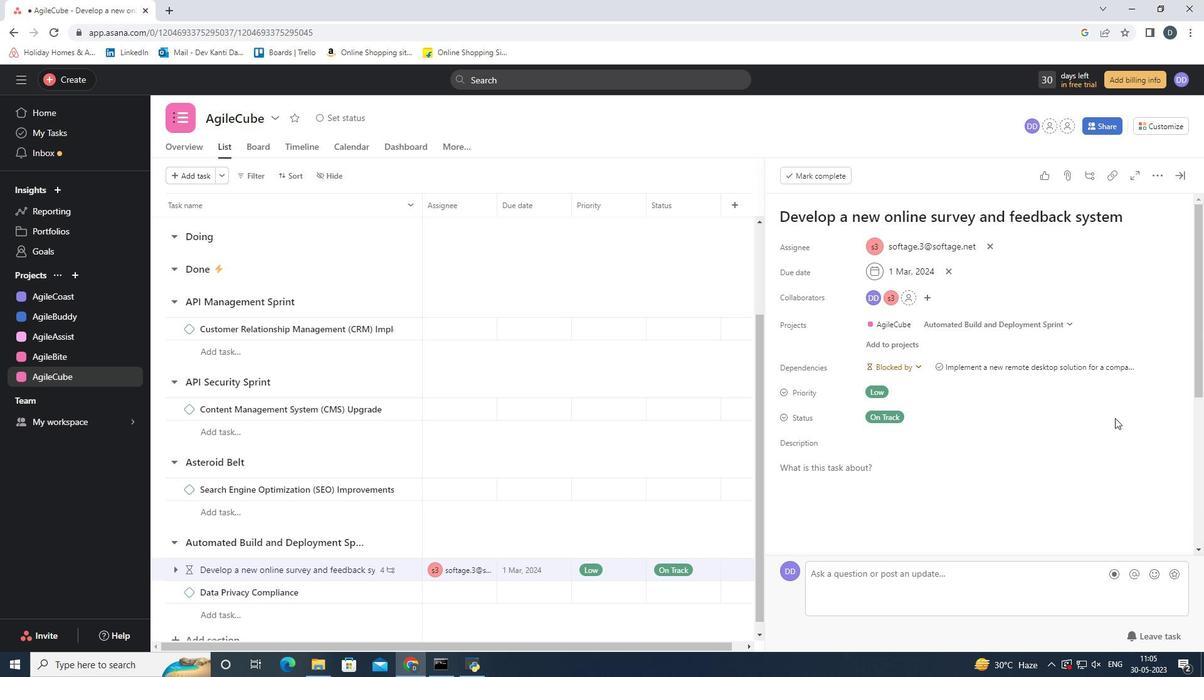 
Action: Mouse moved to (1183, 181)
Screenshot: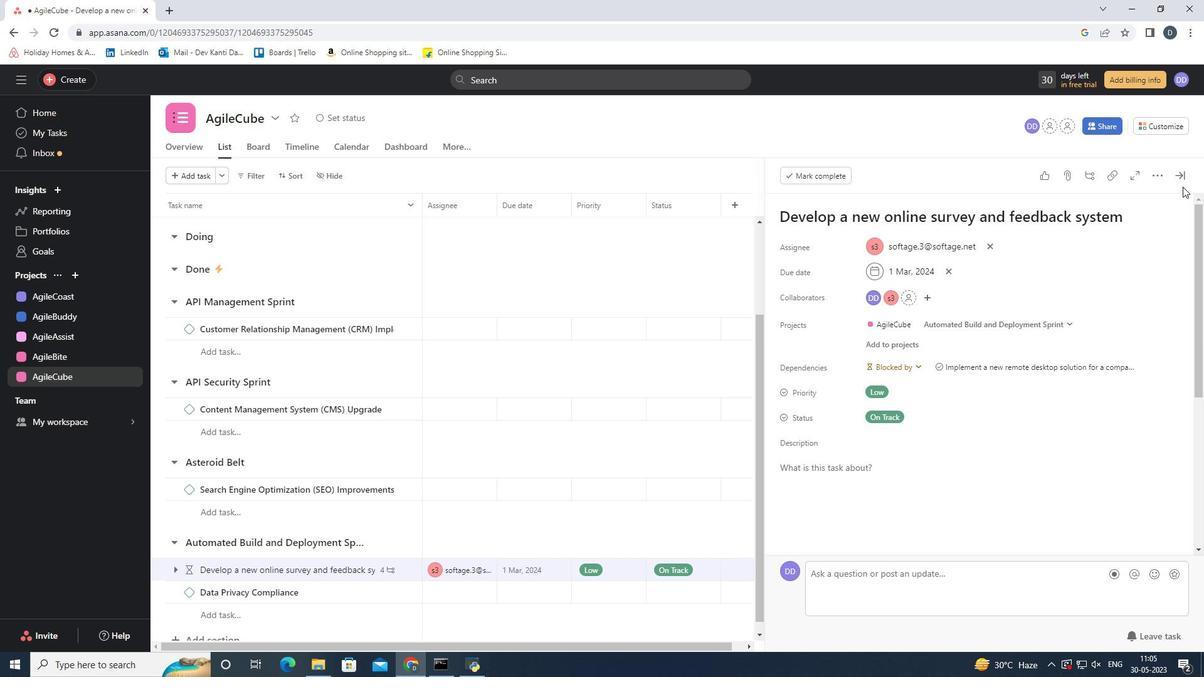 
Action: Mouse pressed left at (1183, 181)
Screenshot: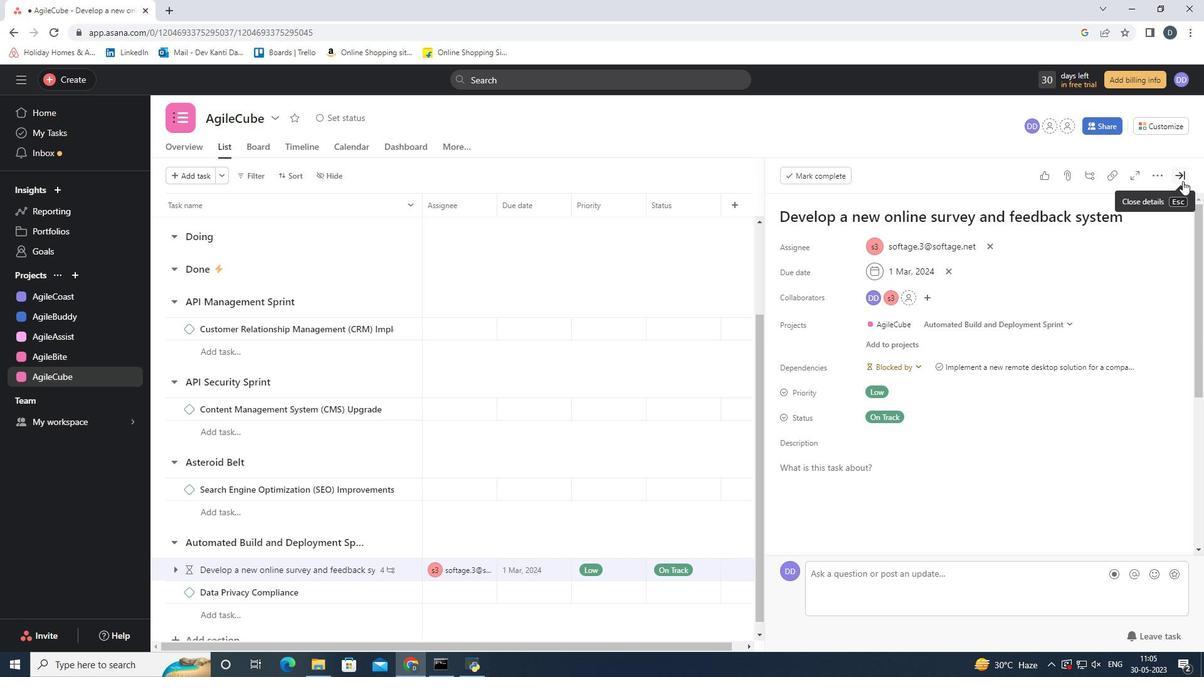 
Action: Mouse moved to (538, 571)
Screenshot: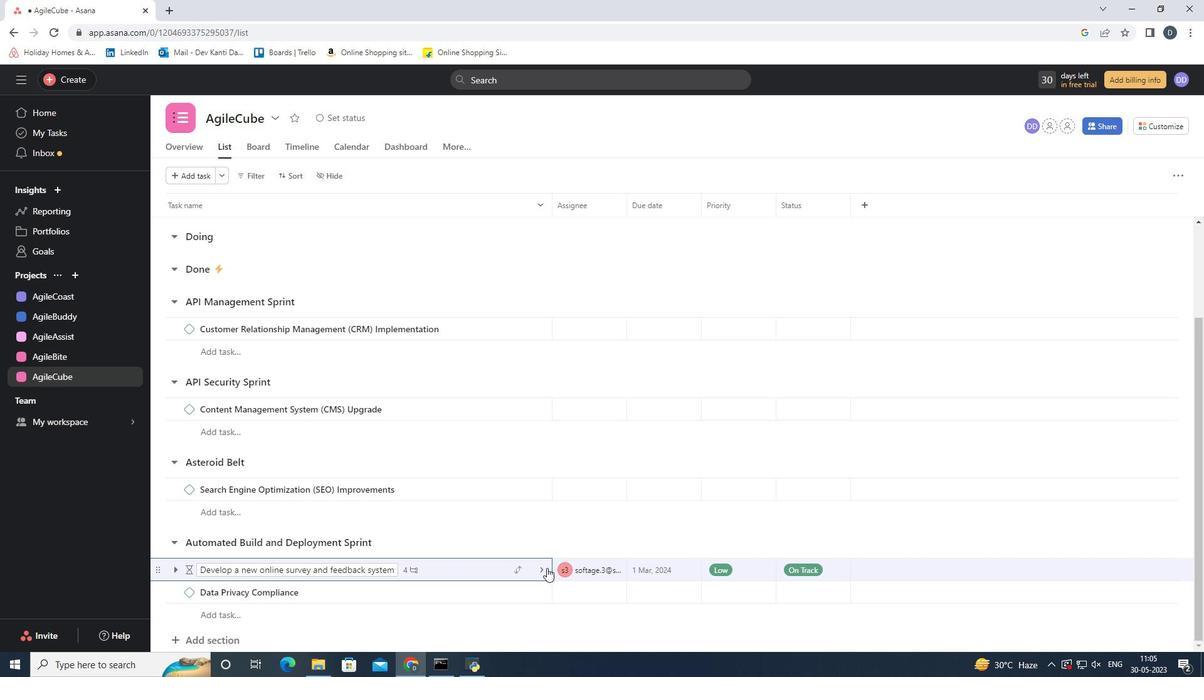 
Action: Mouse pressed left at (538, 571)
Screenshot: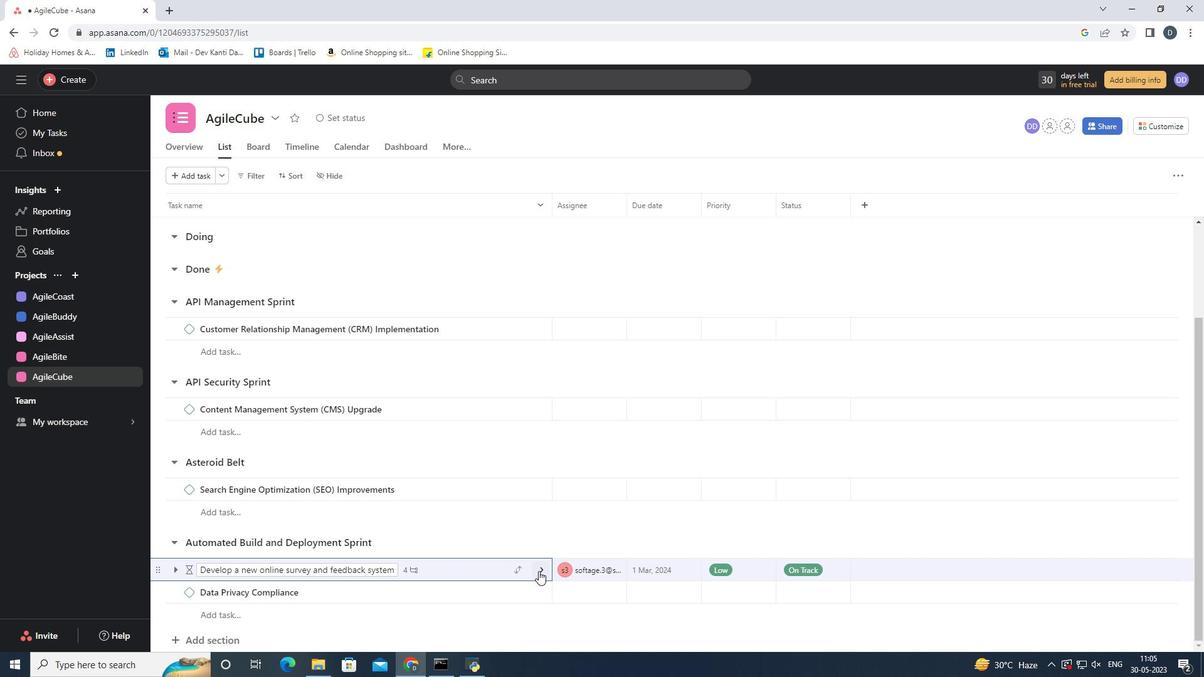 
Action: Mouse moved to (1179, 173)
Screenshot: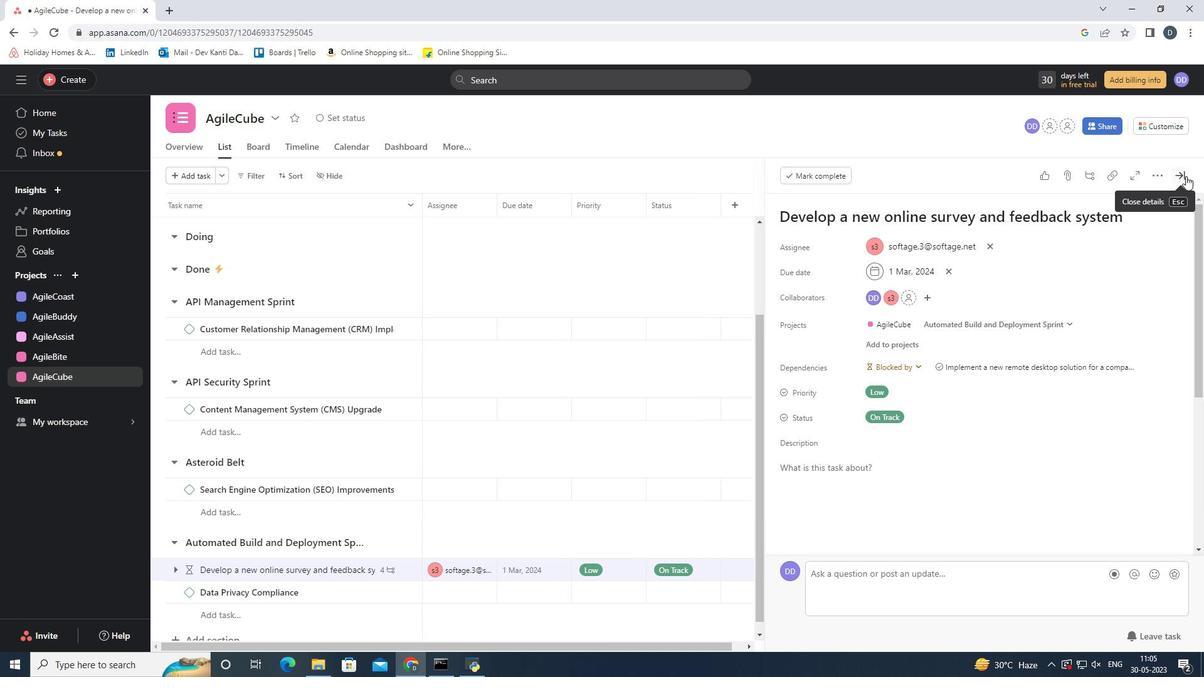 
Action: Mouse pressed left at (1179, 173)
Screenshot: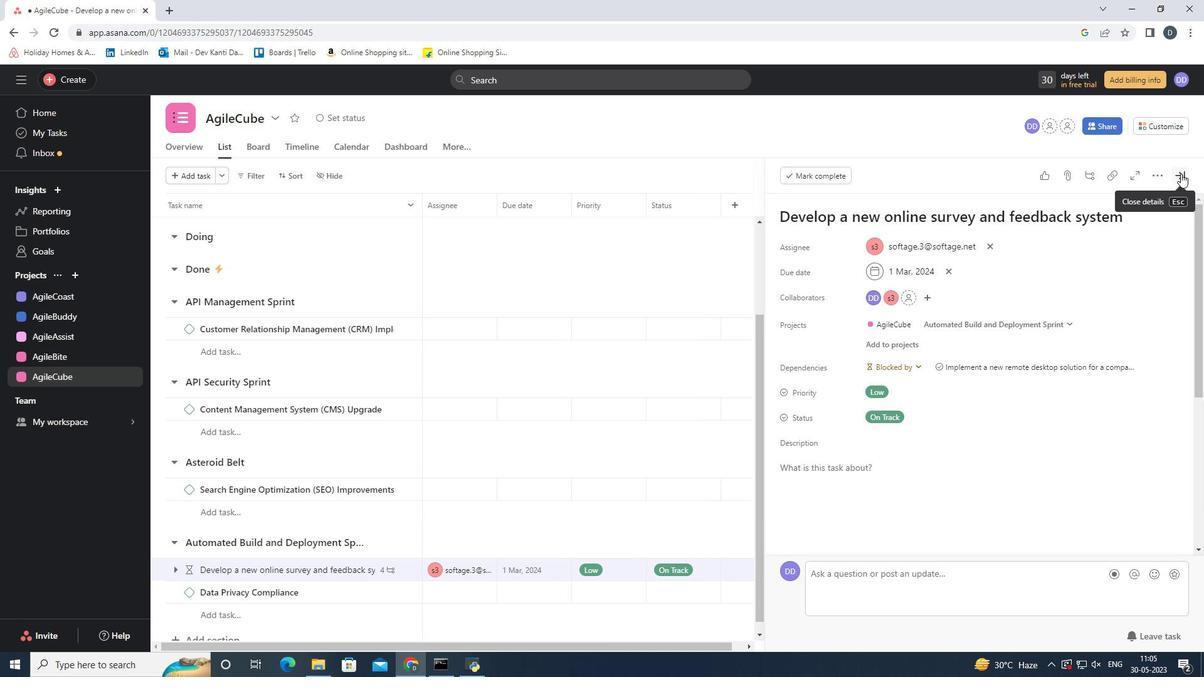 
Action: Mouse moved to (886, 415)
Screenshot: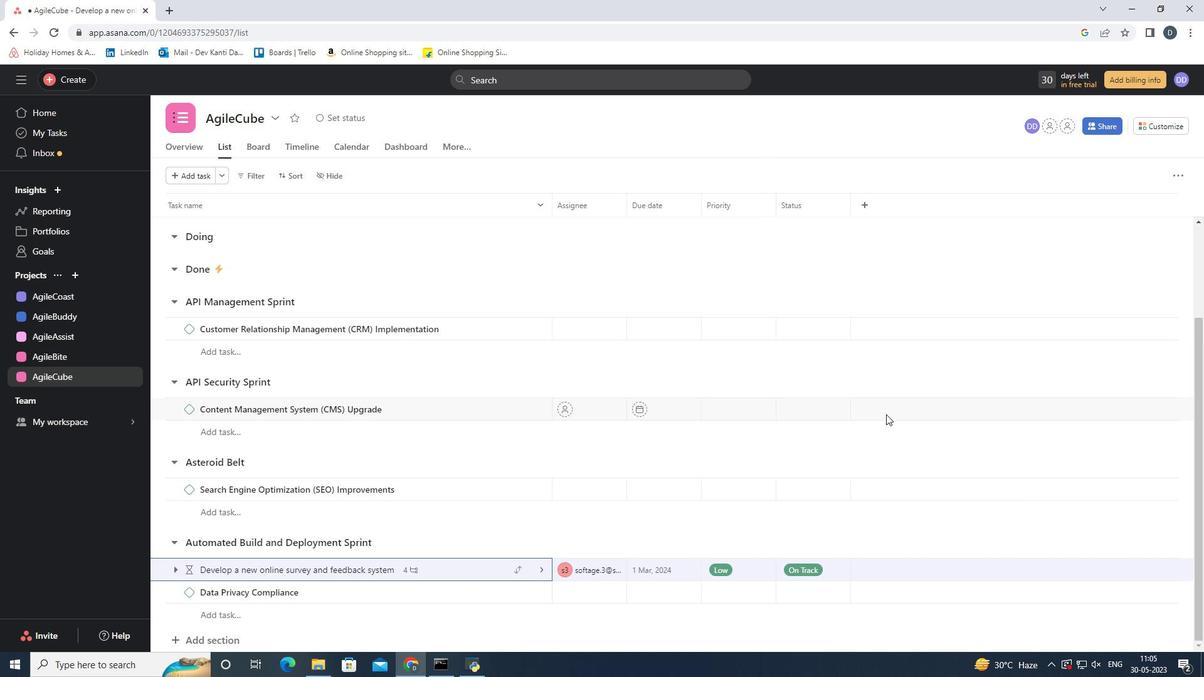 
